 Task: Create a due date automation trigger when advanced on, 2 hours after a card is due add content with a description containing resume.
Action: Mouse moved to (1211, 381)
Screenshot: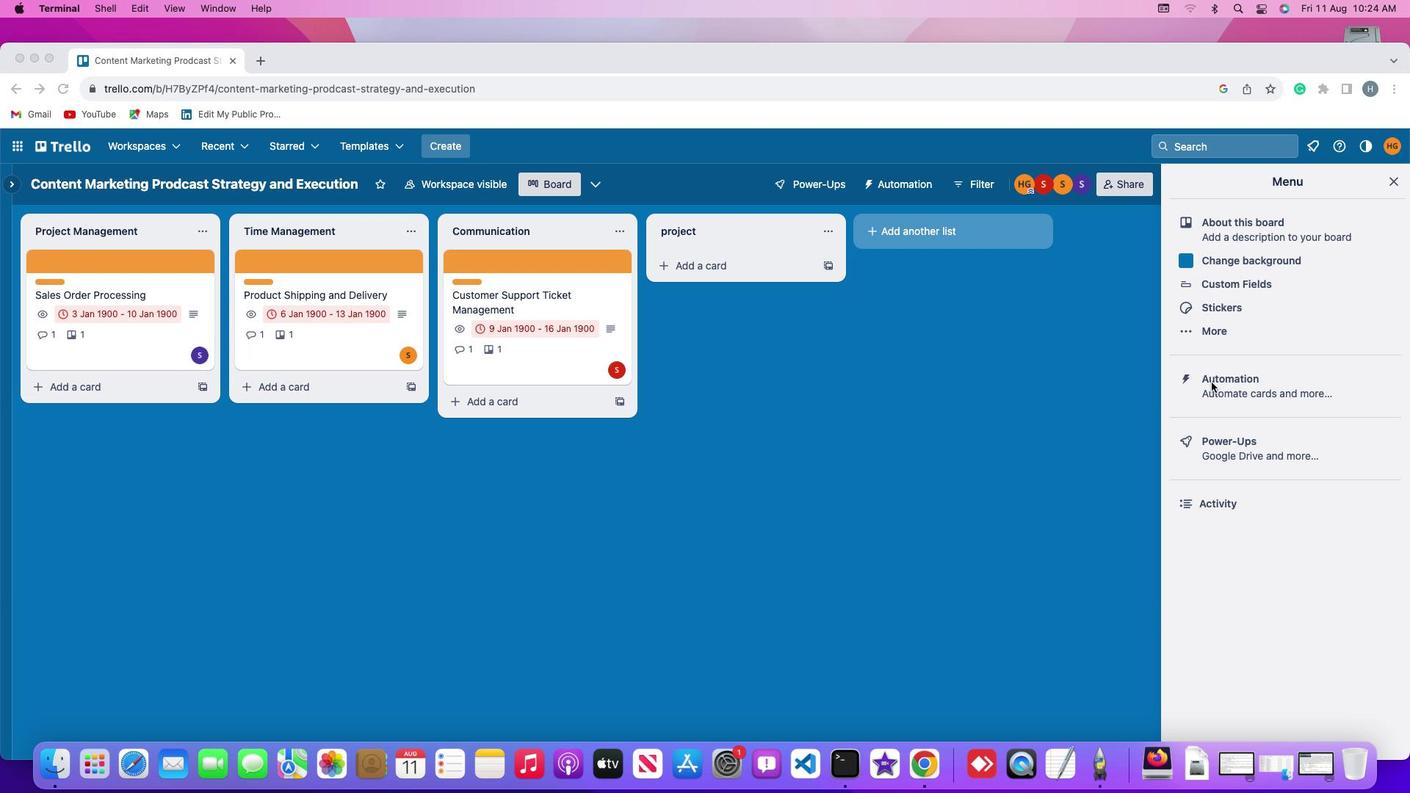 
Action: Mouse pressed left at (1211, 381)
Screenshot: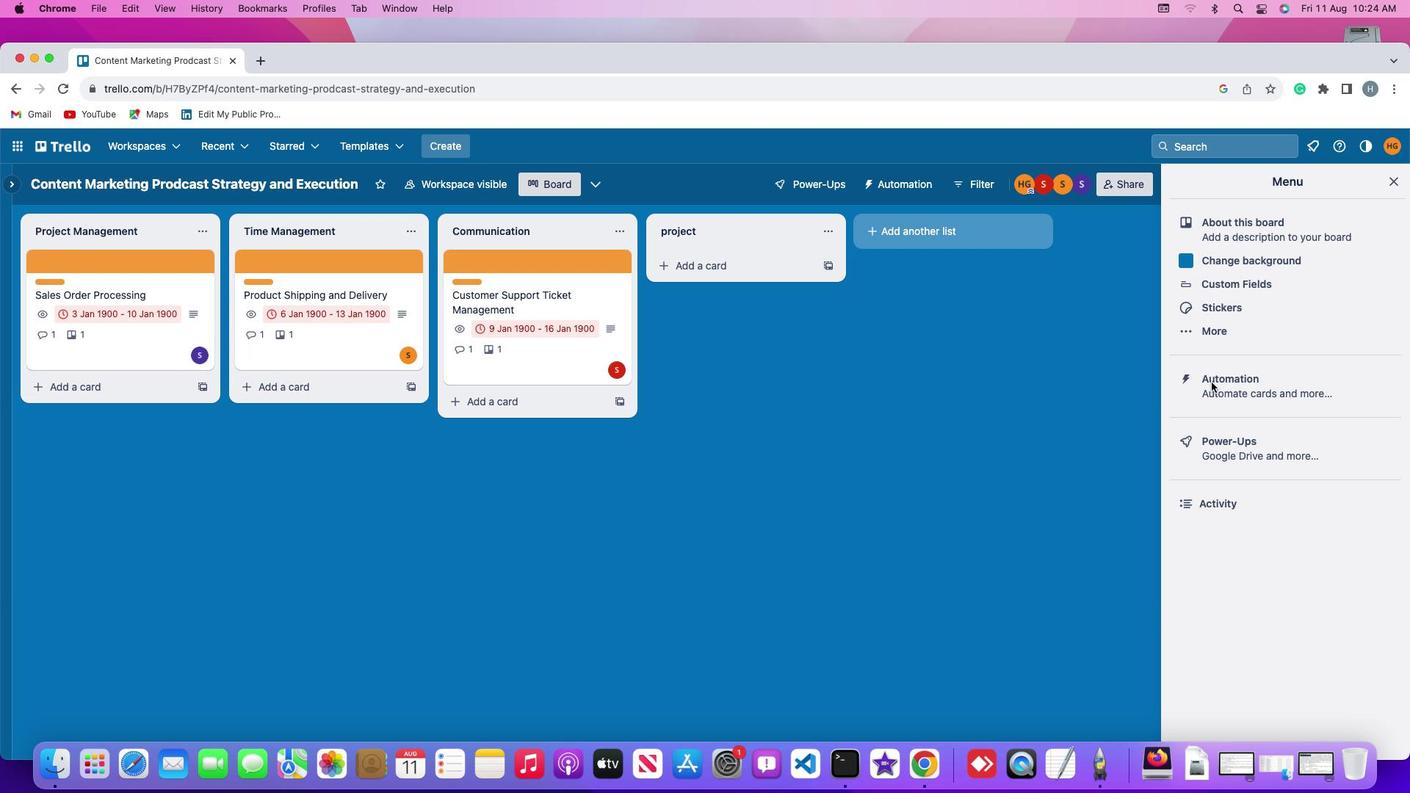
Action: Mouse pressed left at (1211, 381)
Screenshot: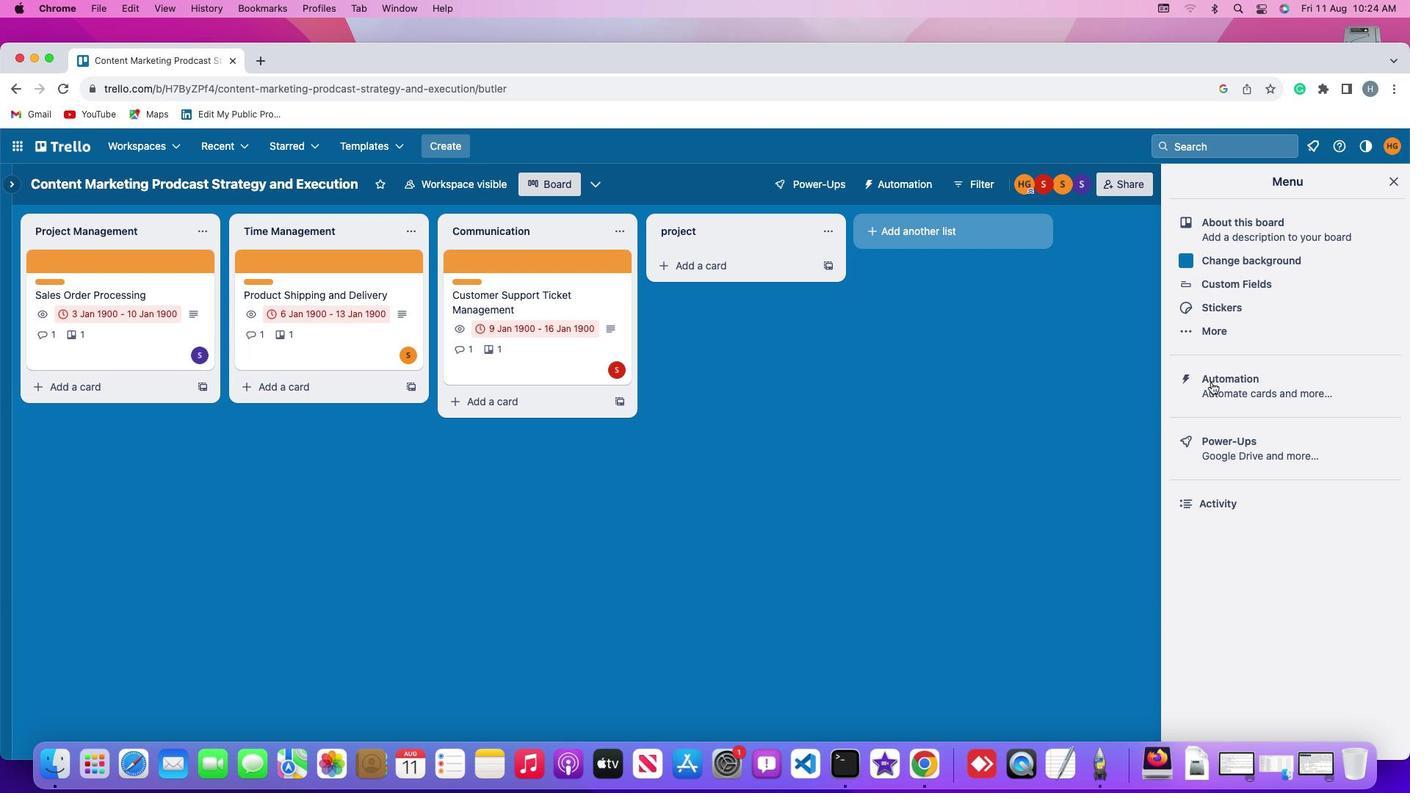 
Action: Mouse moved to (74, 374)
Screenshot: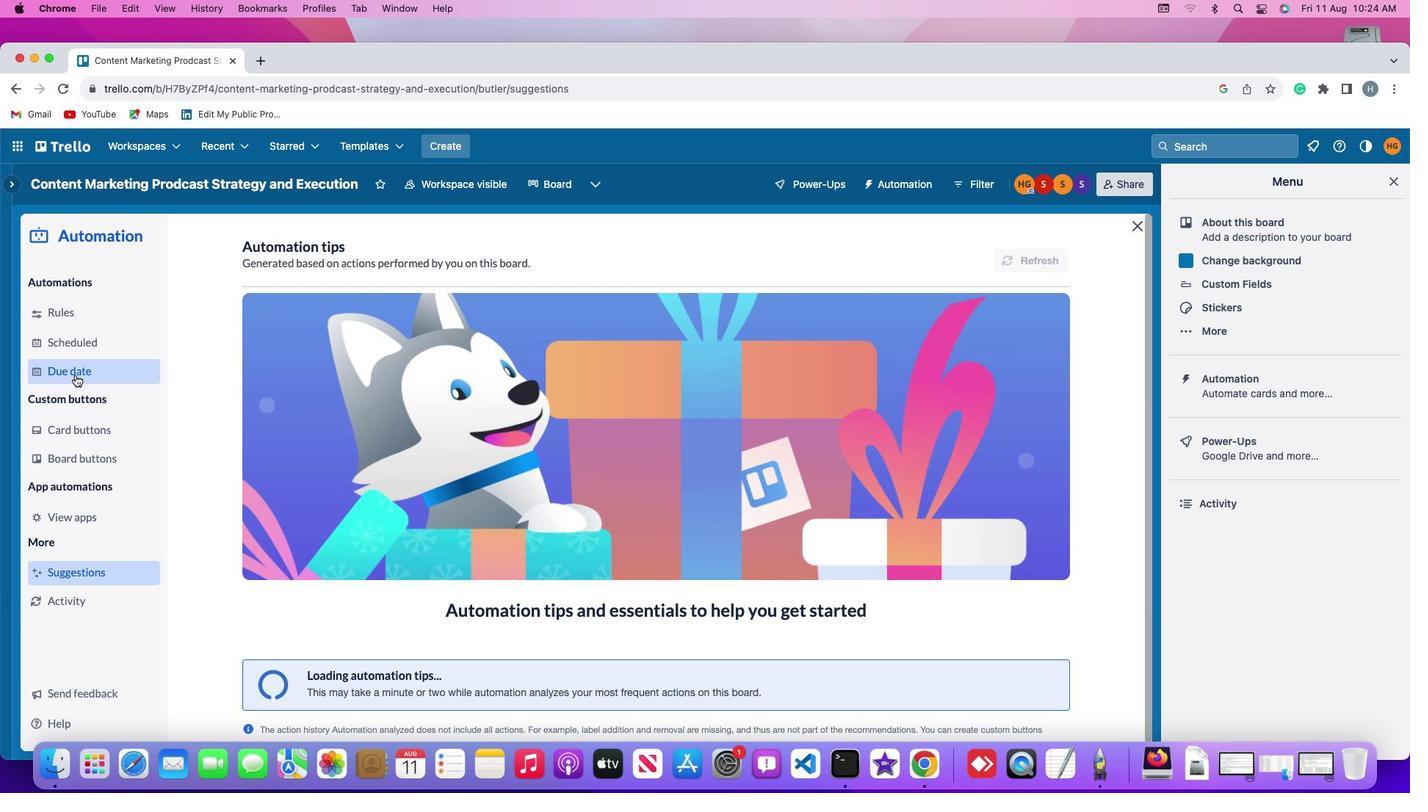 
Action: Mouse pressed left at (74, 374)
Screenshot: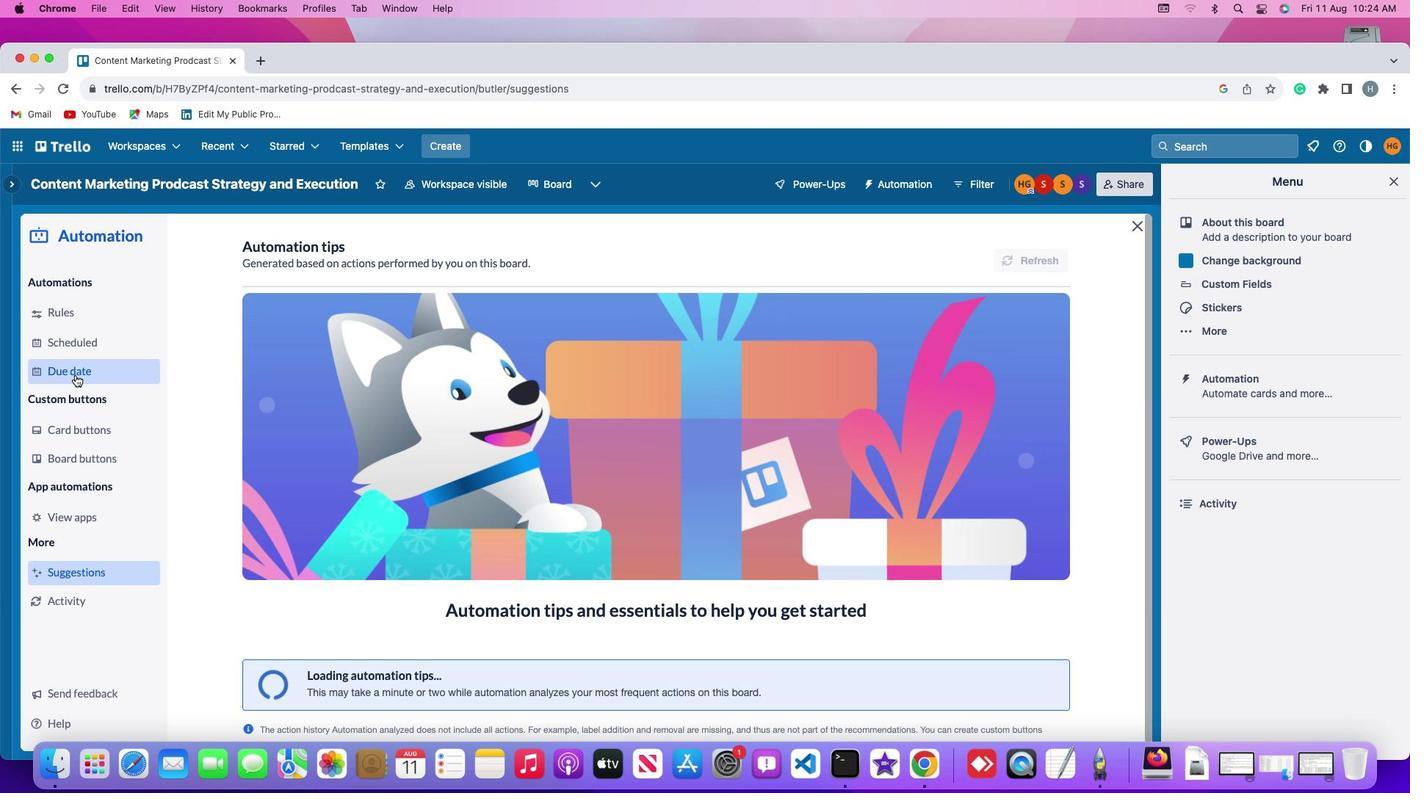 
Action: Mouse moved to (968, 254)
Screenshot: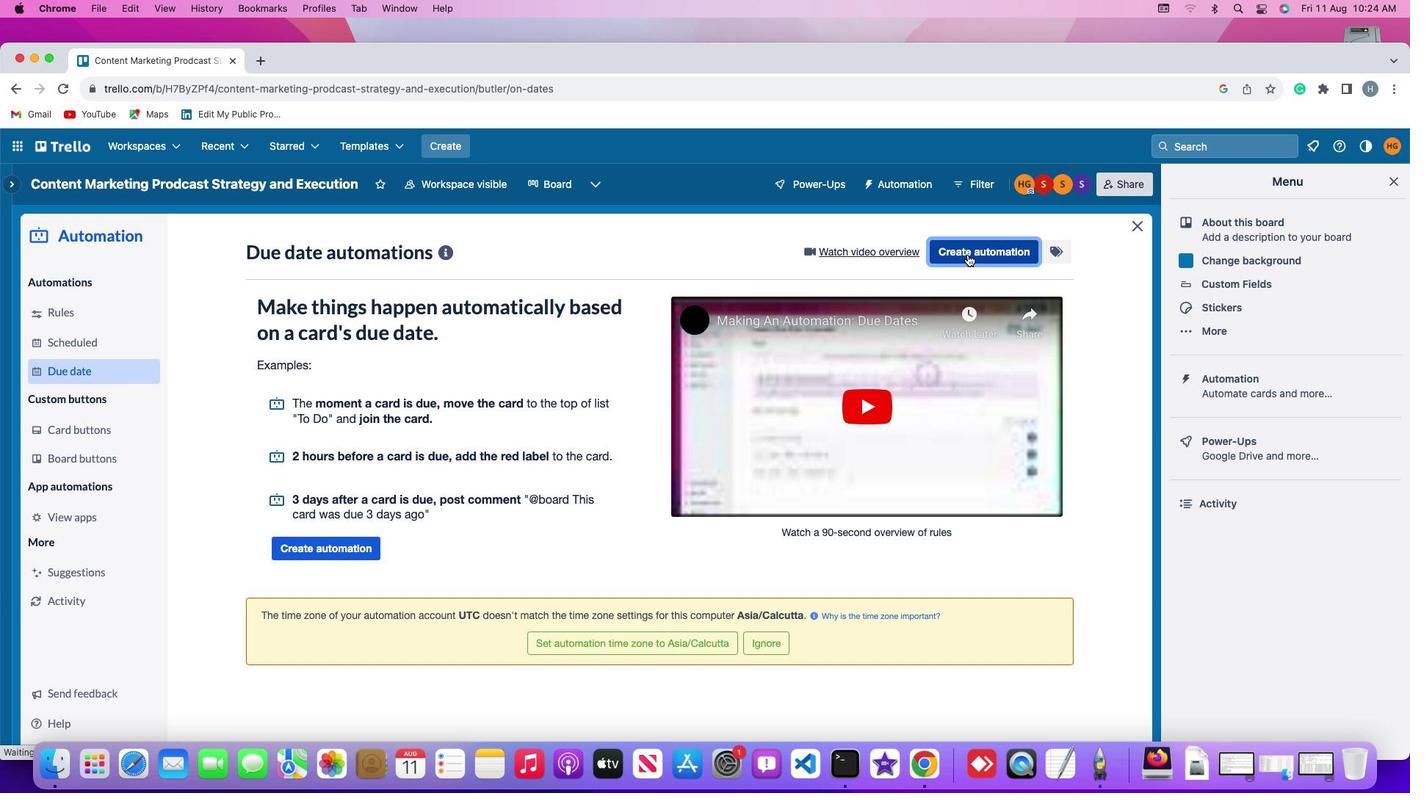 
Action: Mouse pressed left at (968, 254)
Screenshot: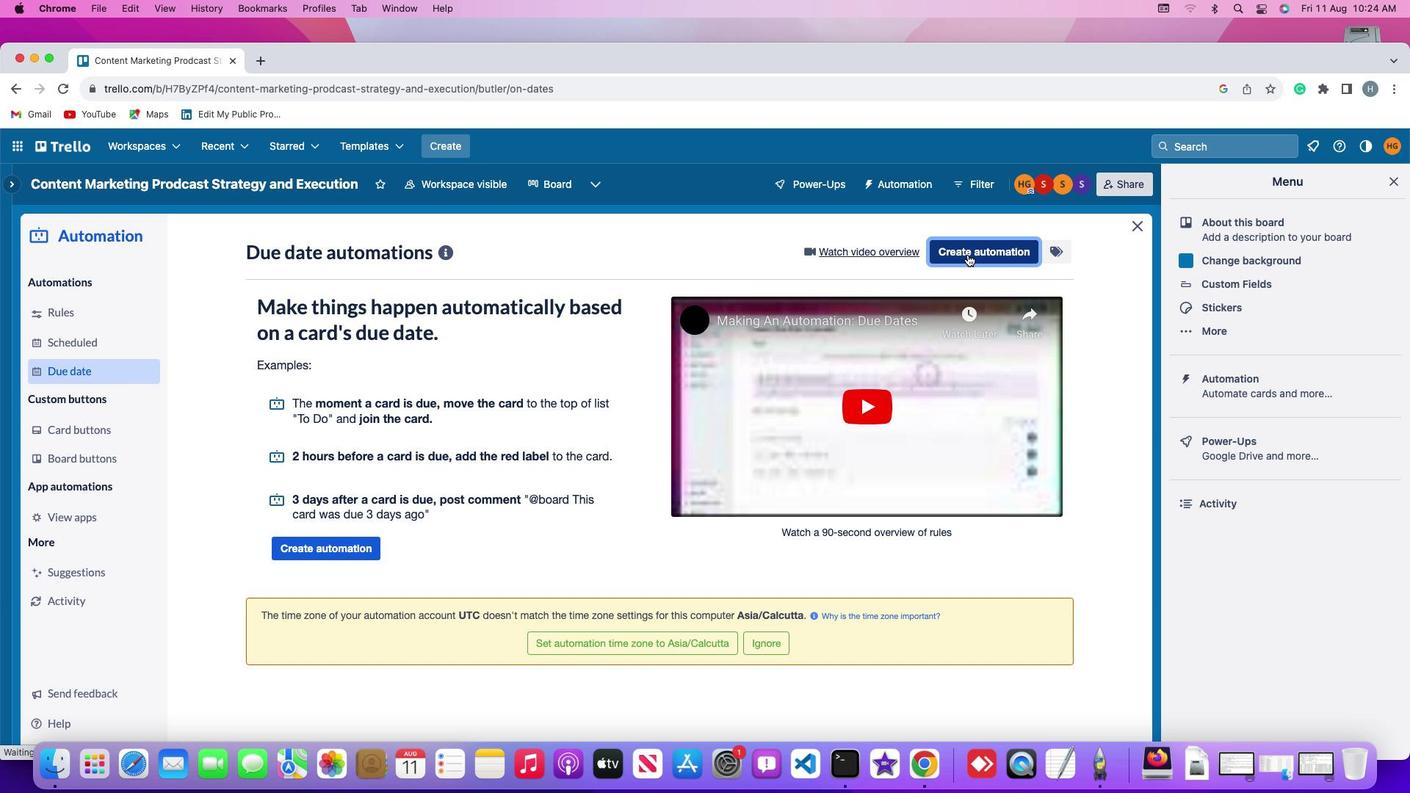 
Action: Mouse moved to (299, 393)
Screenshot: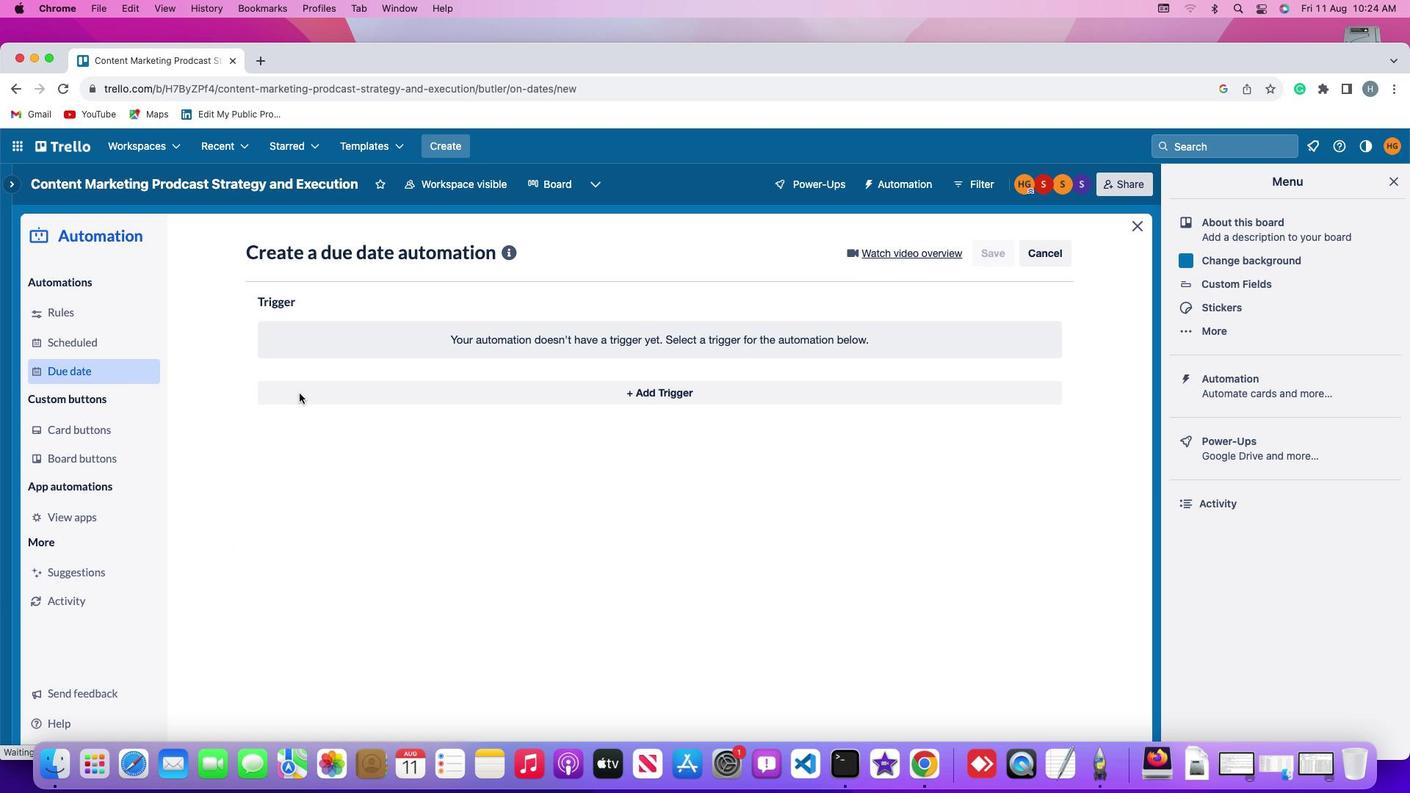 
Action: Mouse pressed left at (299, 393)
Screenshot: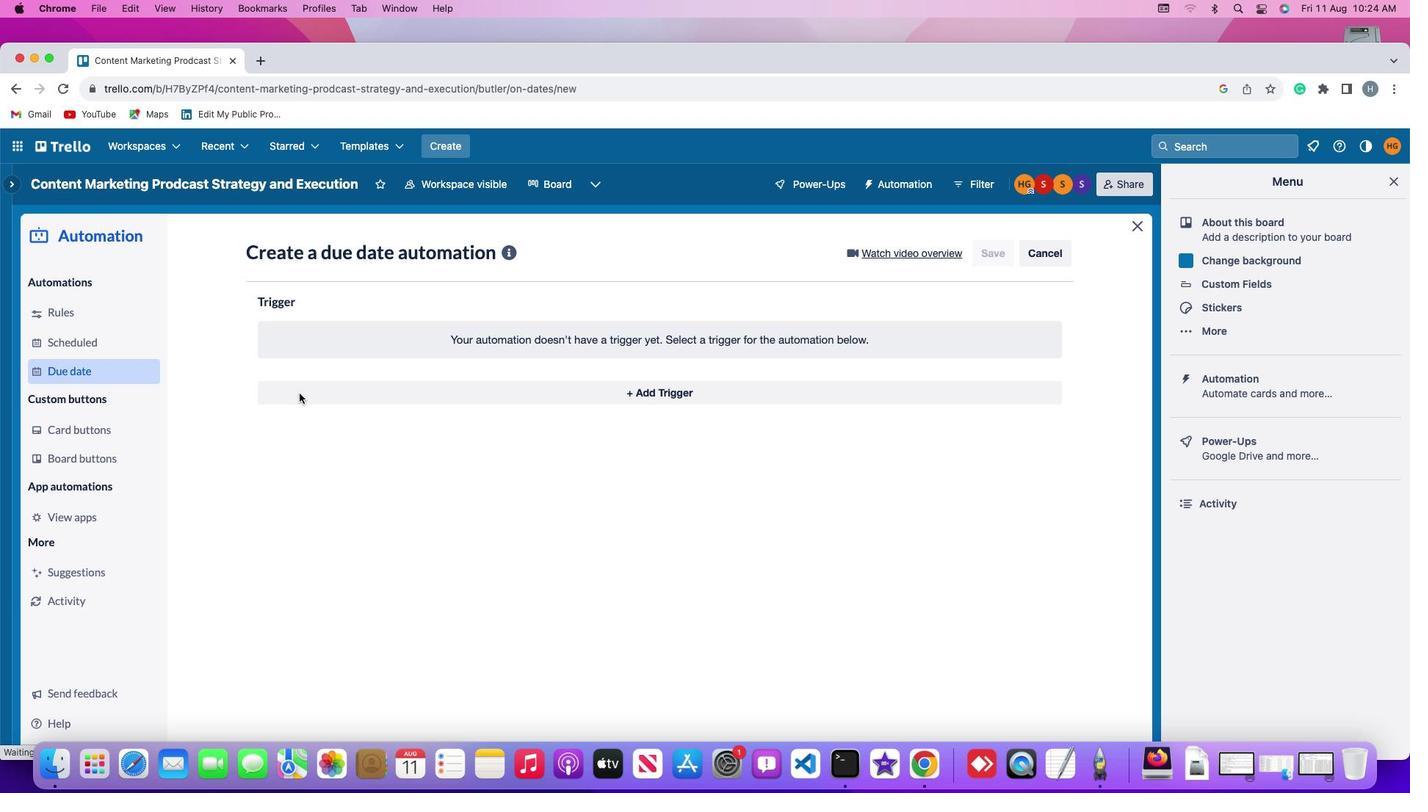 
Action: Mouse moved to (284, 617)
Screenshot: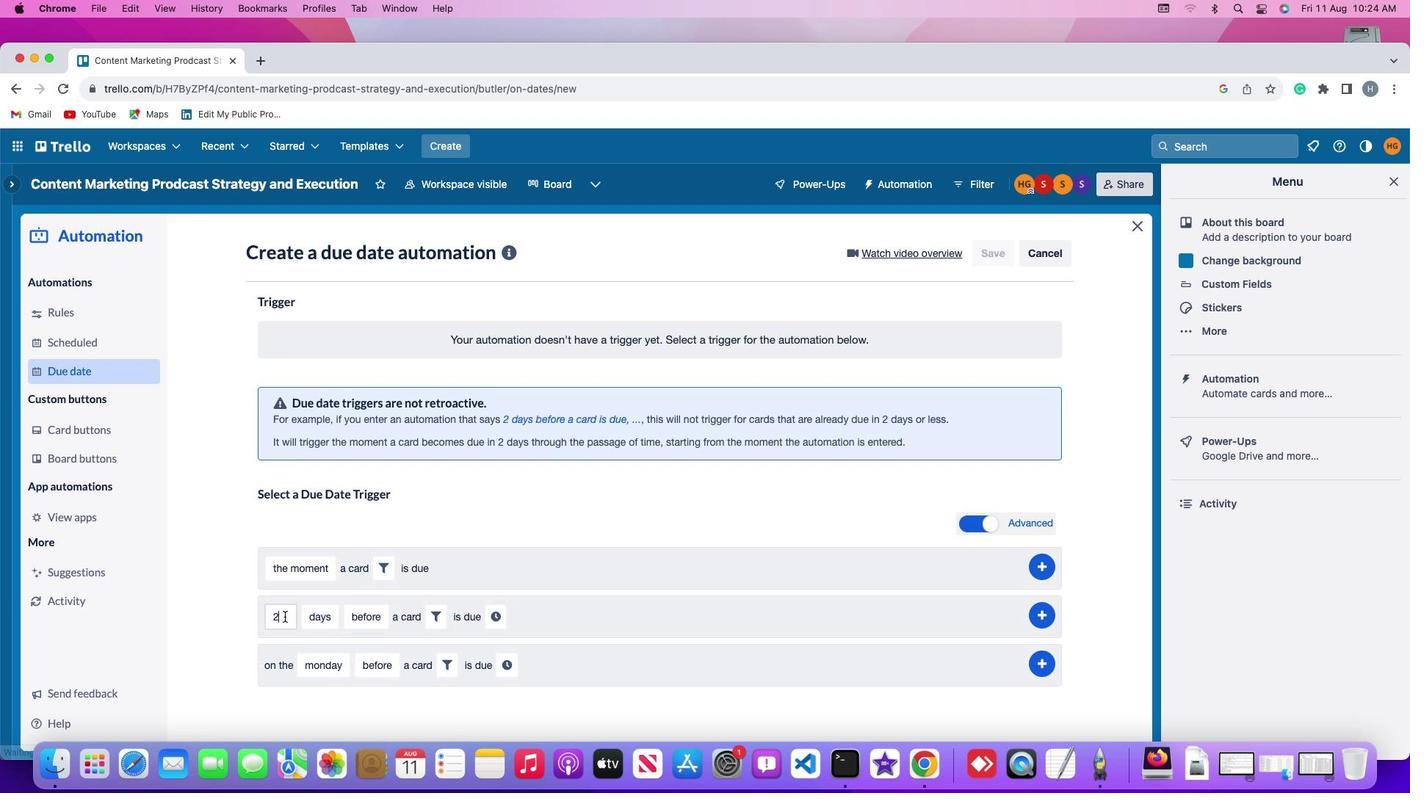 
Action: Mouse pressed left at (284, 617)
Screenshot: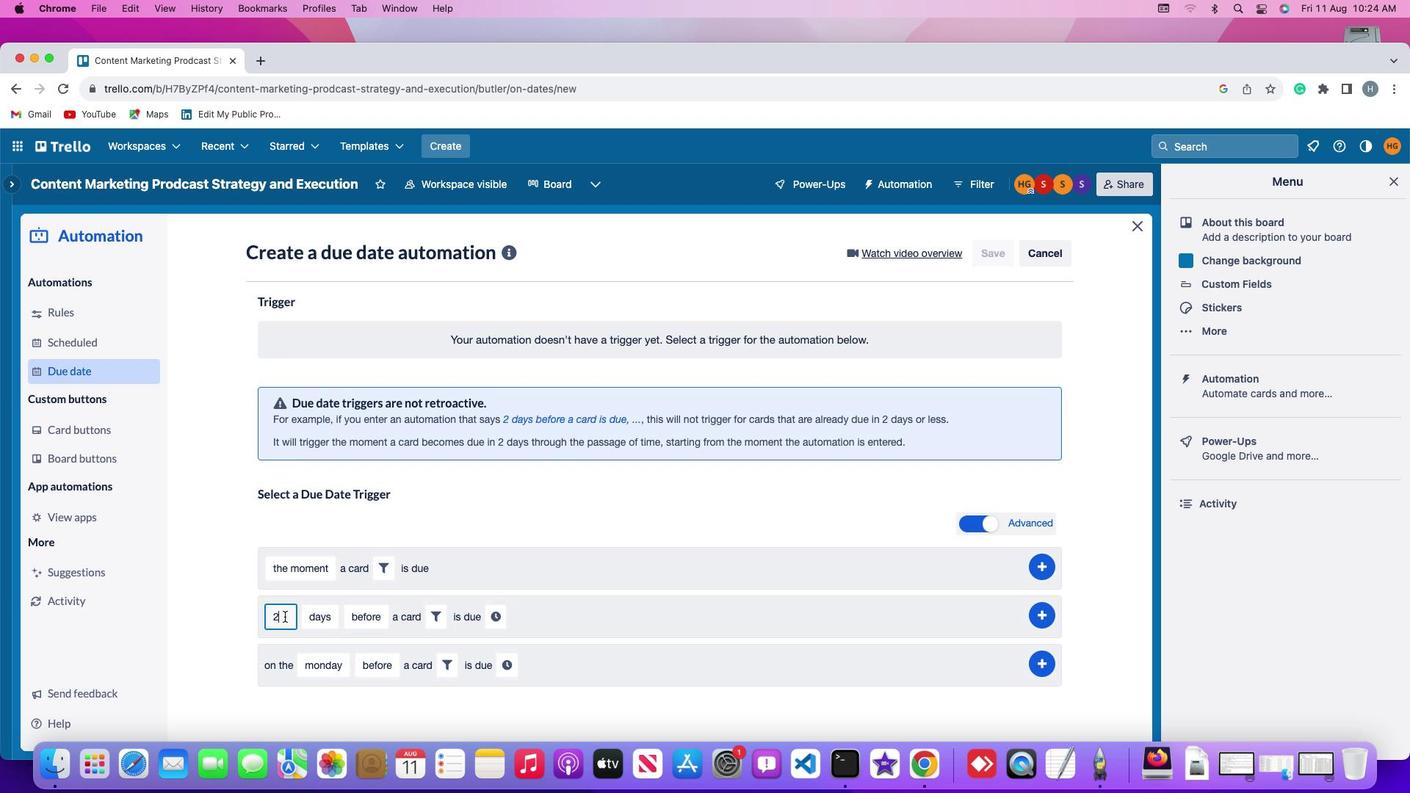
Action: Key pressed Key.backspace'2'
Screenshot: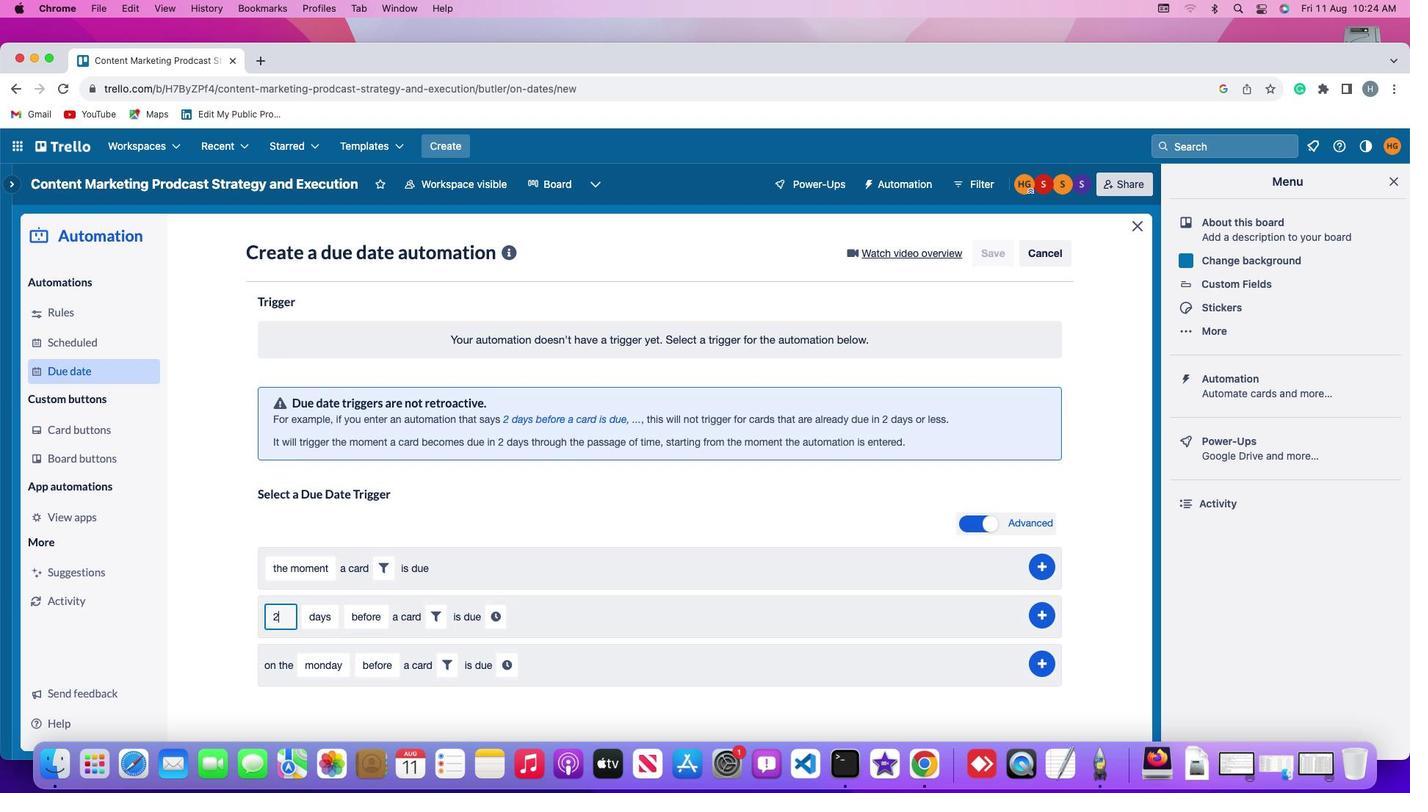 
Action: Mouse moved to (314, 613)
Screenshot: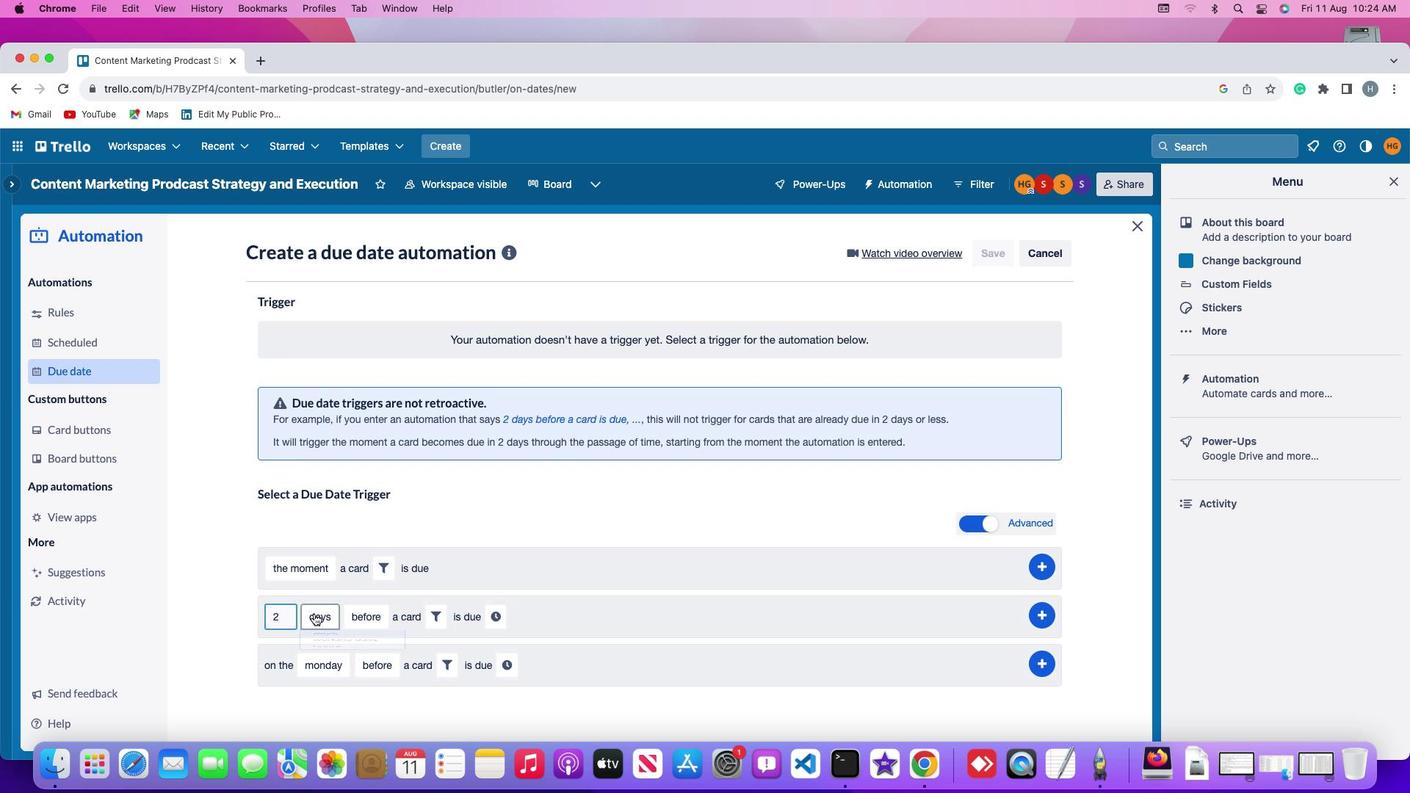 
Action: Mouse pressed left at (314, 613)
Screenshot: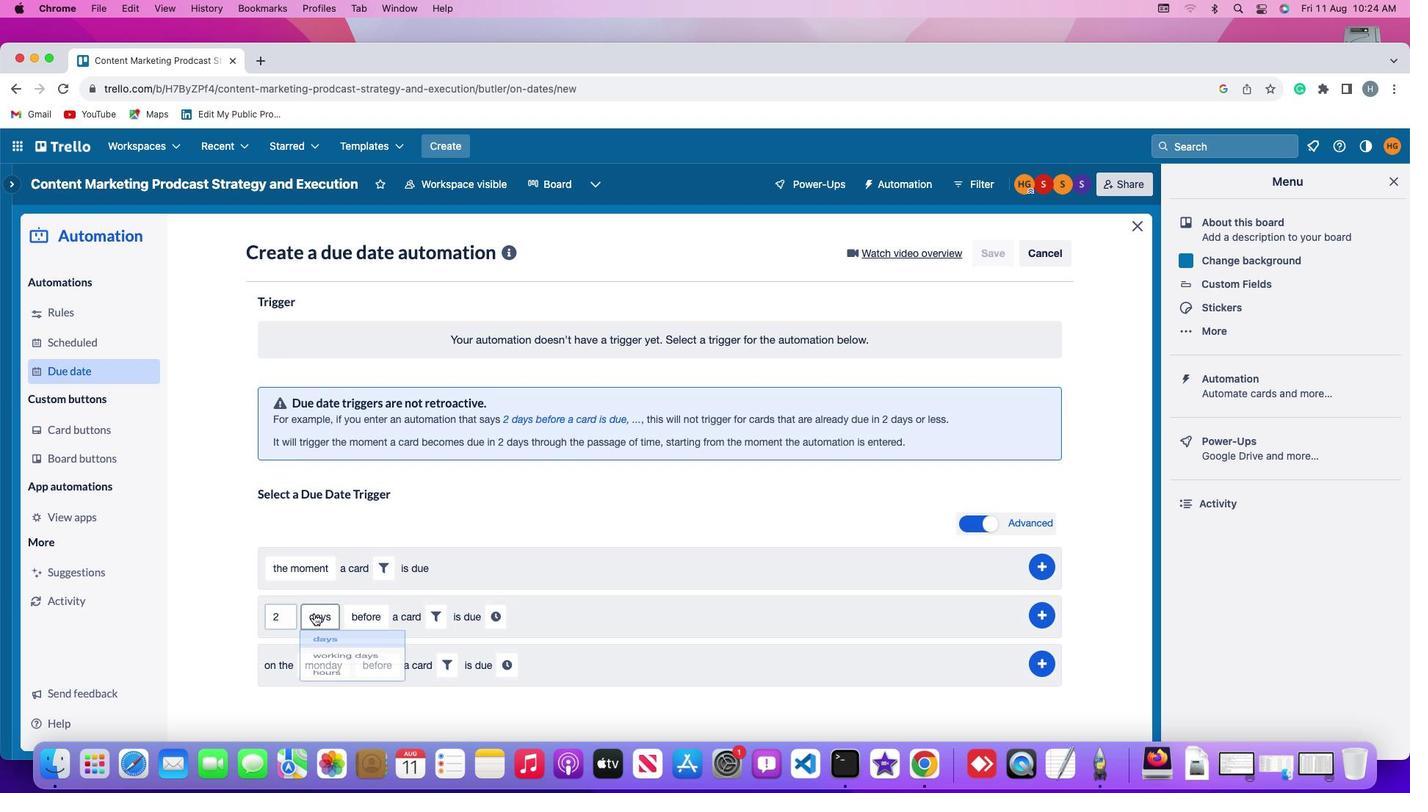 
Action: Mouse moved to (329, 701)
Screenshot: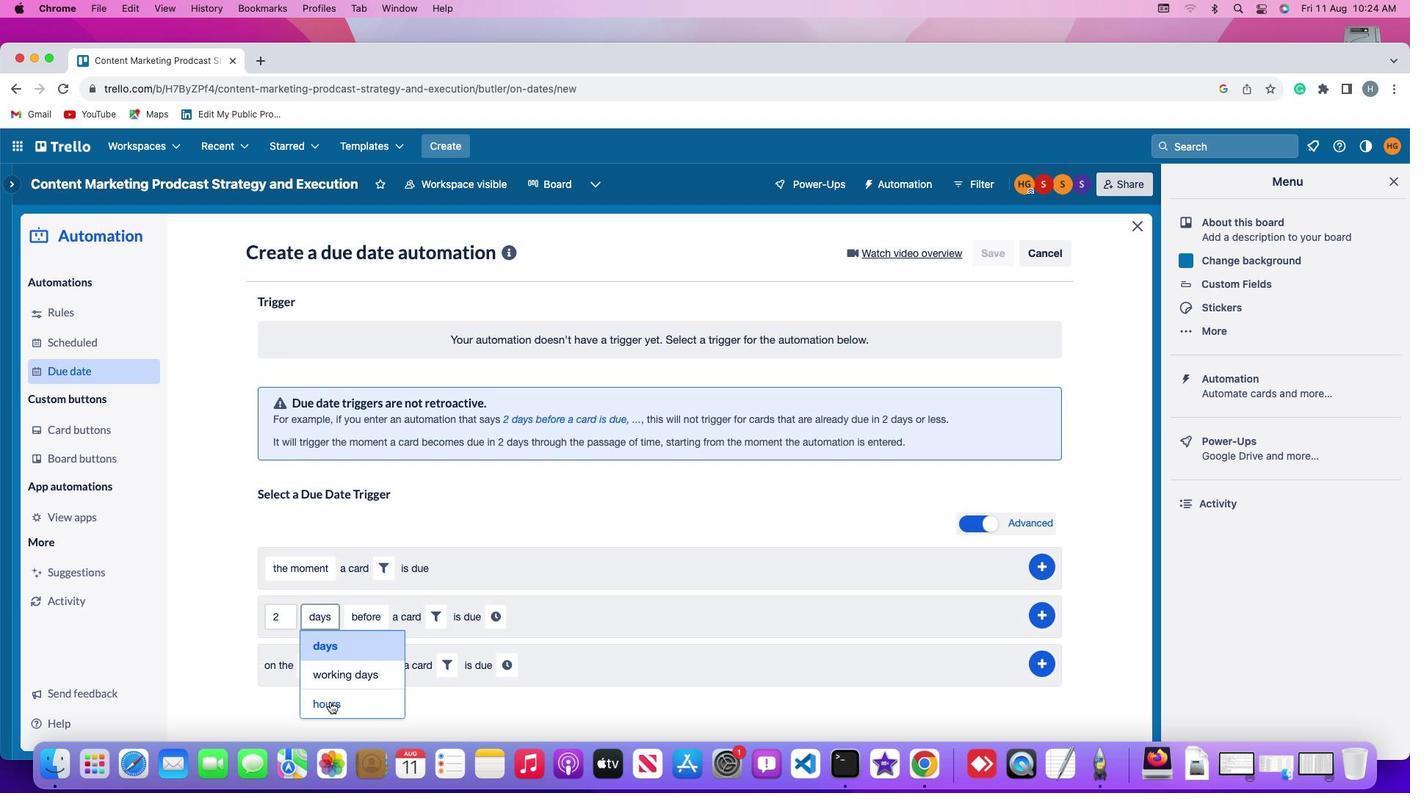 
Action: Mouse pressed left at (329, 701)
Screenshot: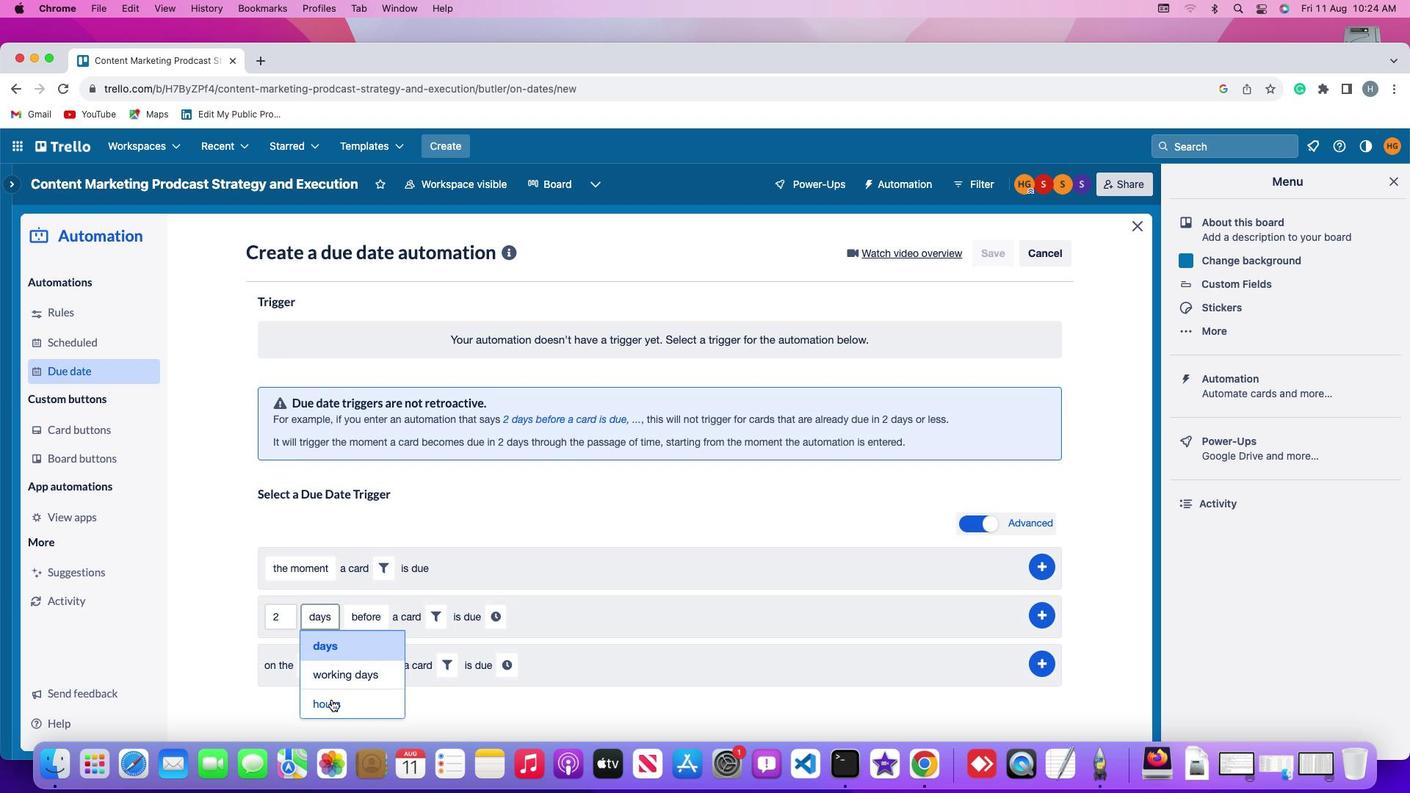 
Action: Mouse moved to (376, 615)
Screenshot: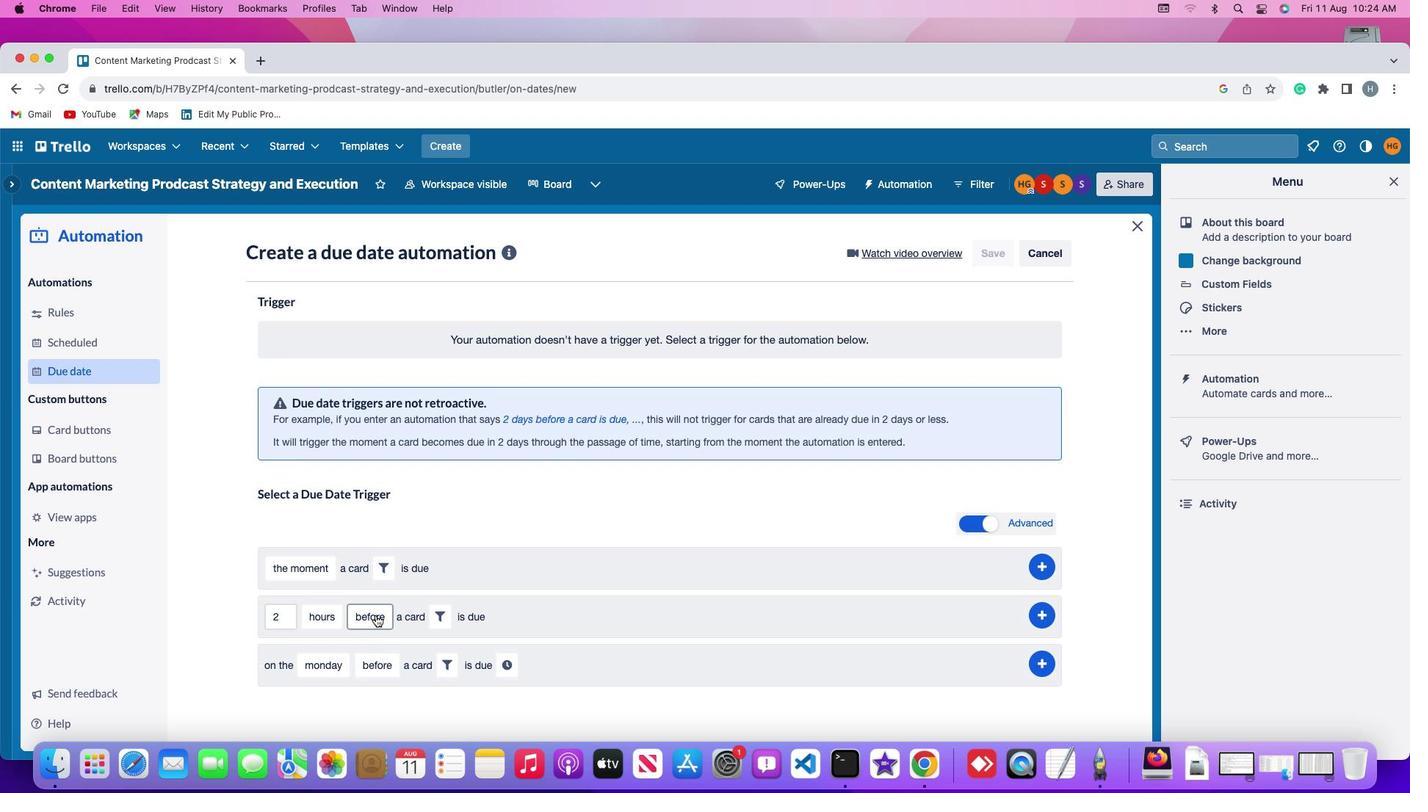 
Action: Mouse pressed left at (376, 615)
Screenshot: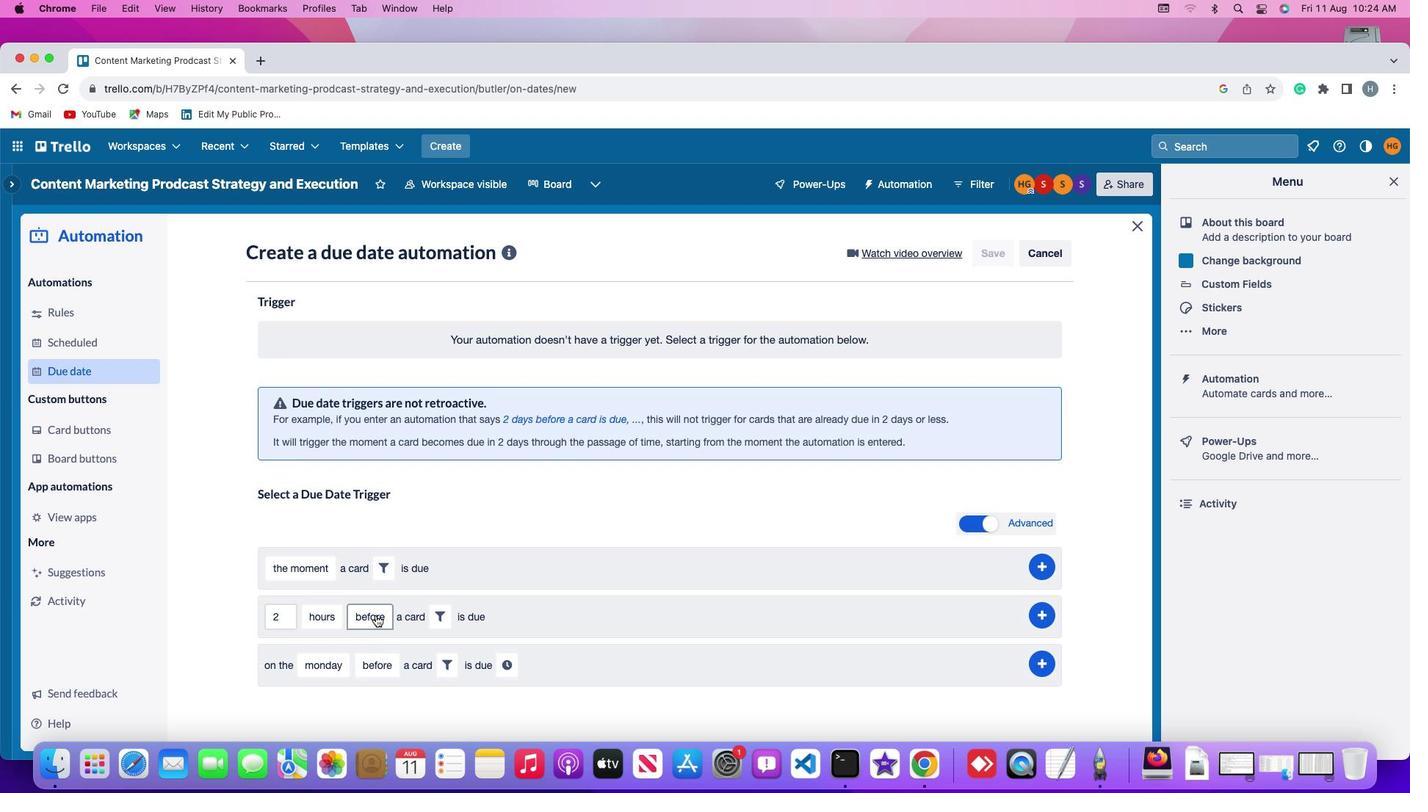 
Action: Mouse moved to (378, 673)
Screenshot: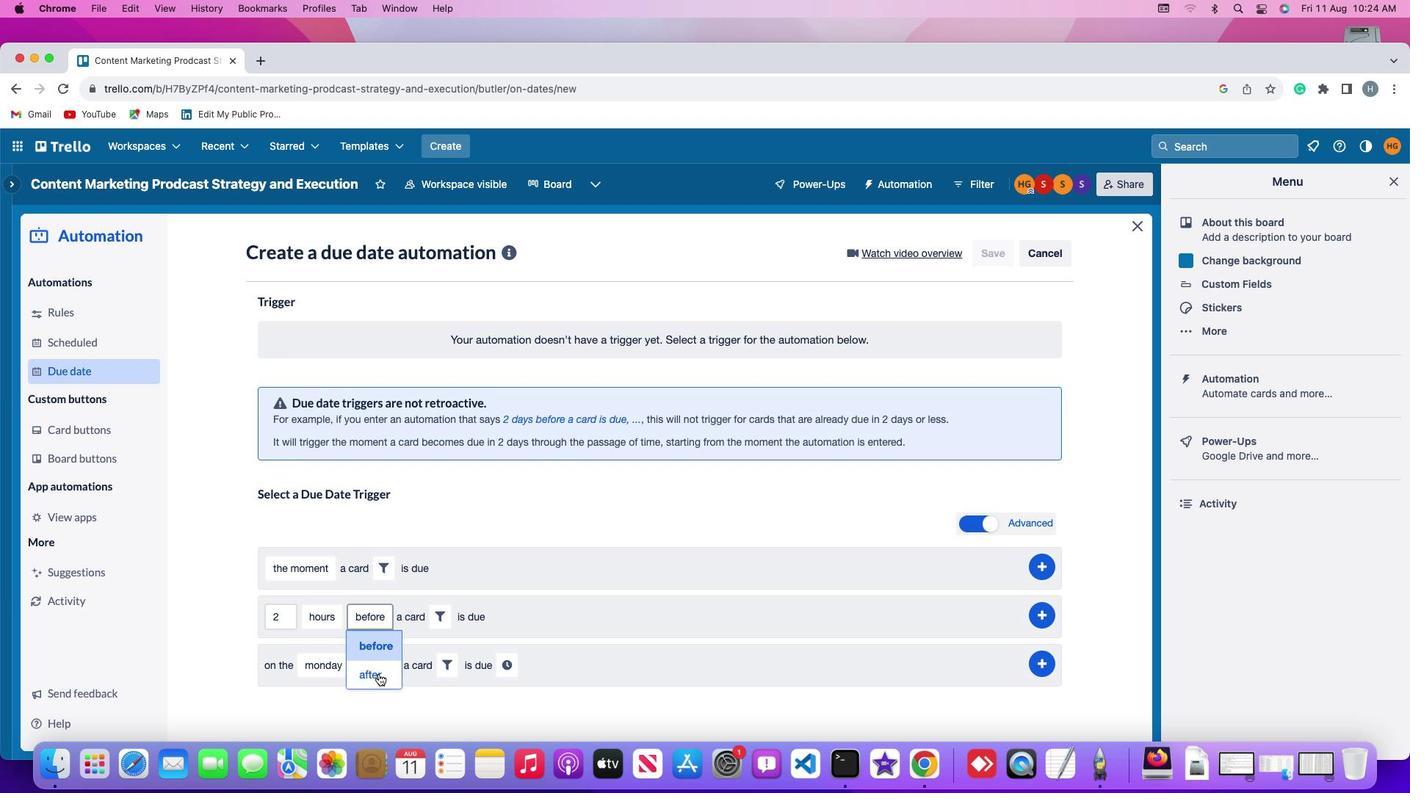 
Action: Mouse pressed left at (378, 673)
Screenshot: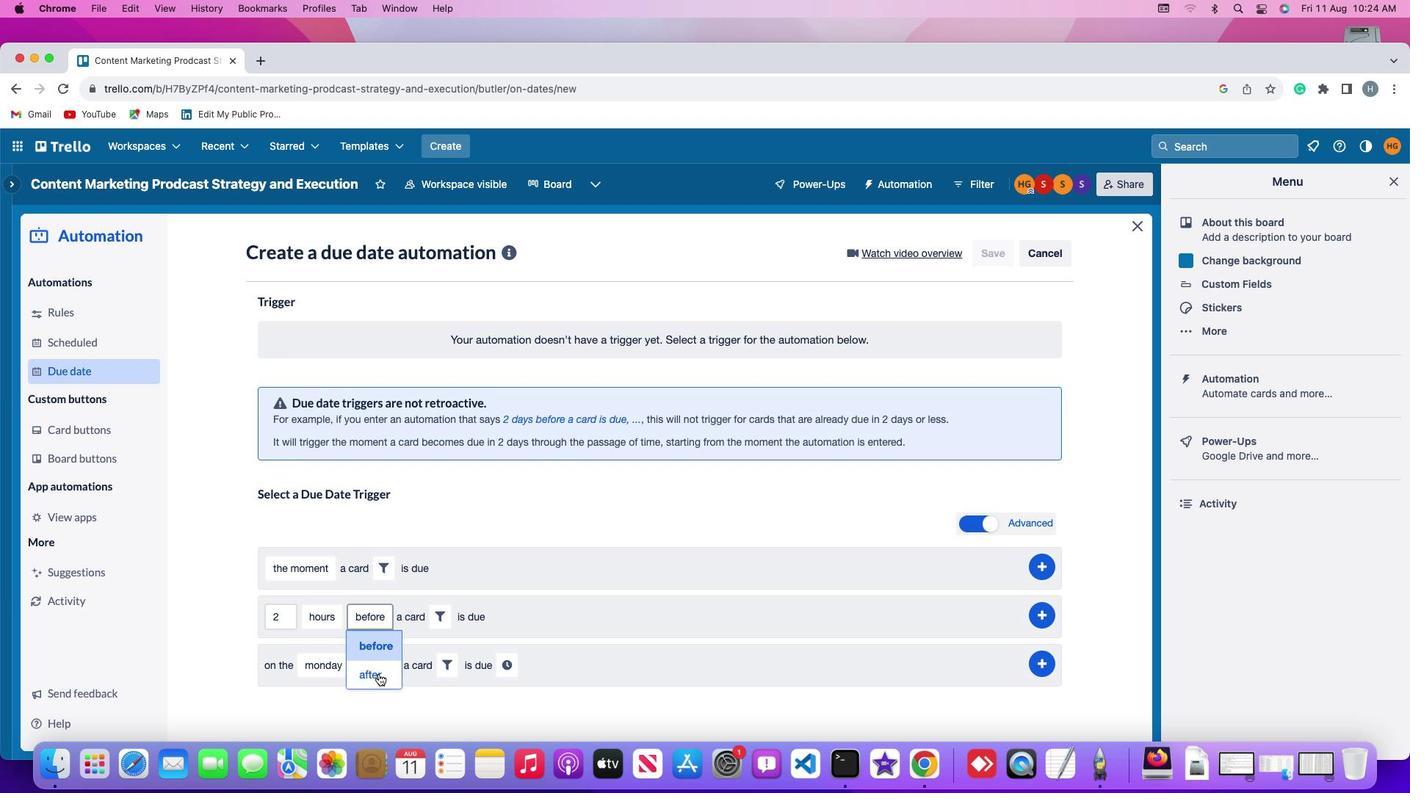 
Action: Mouse moved to (437, 617)
Screenshot: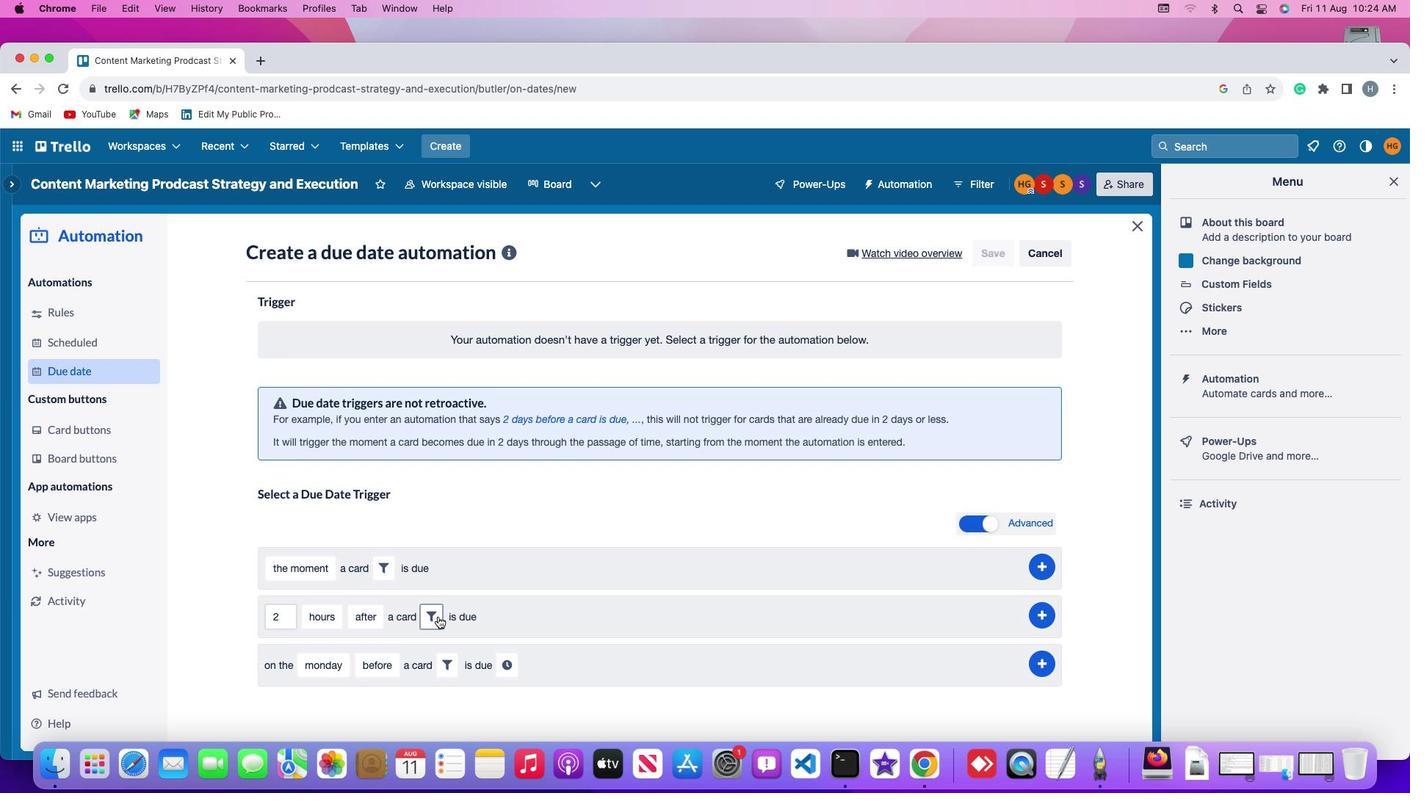 
Action: Mouse pressed left at (437, 617)
Screenshot: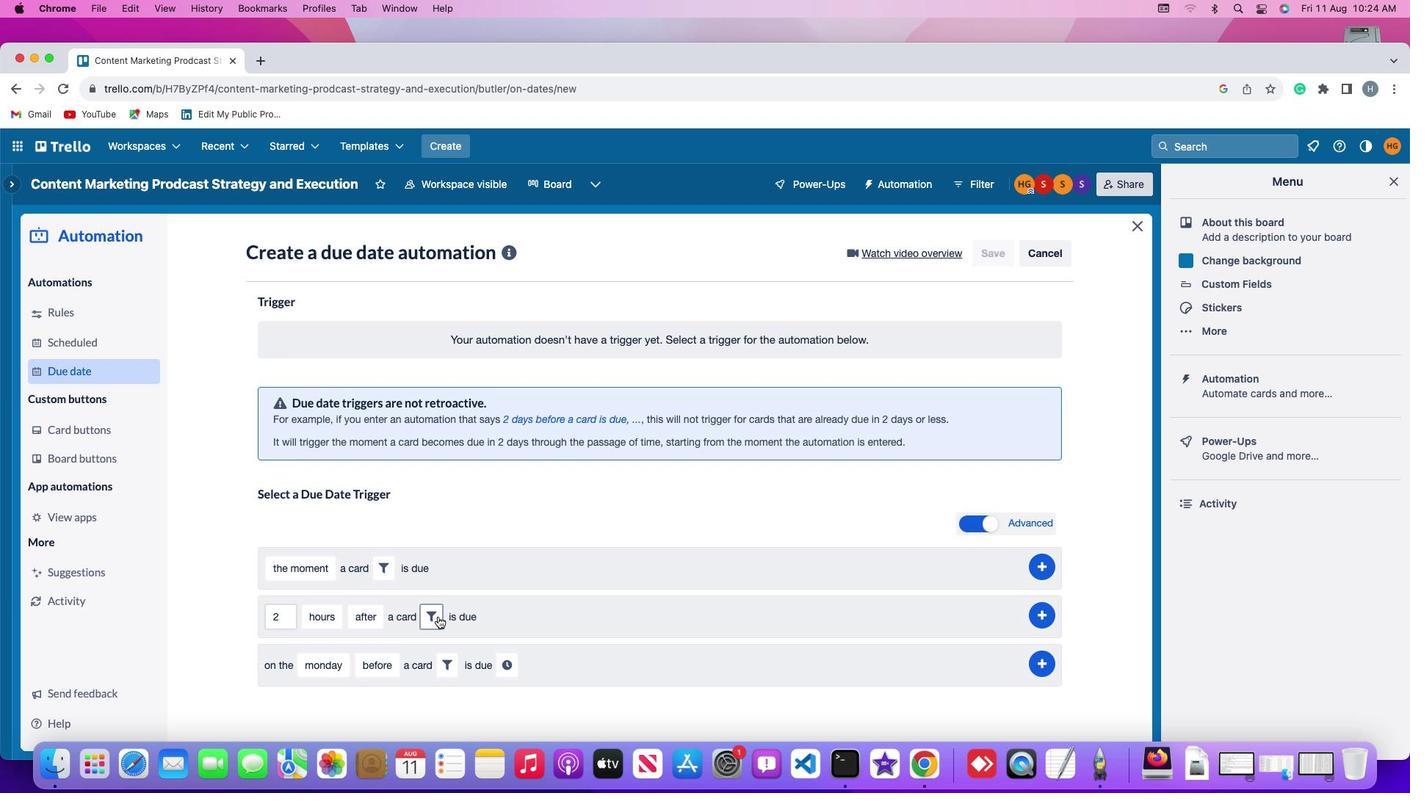 
Action: Mouse moved to (628, 663)
Screenshot: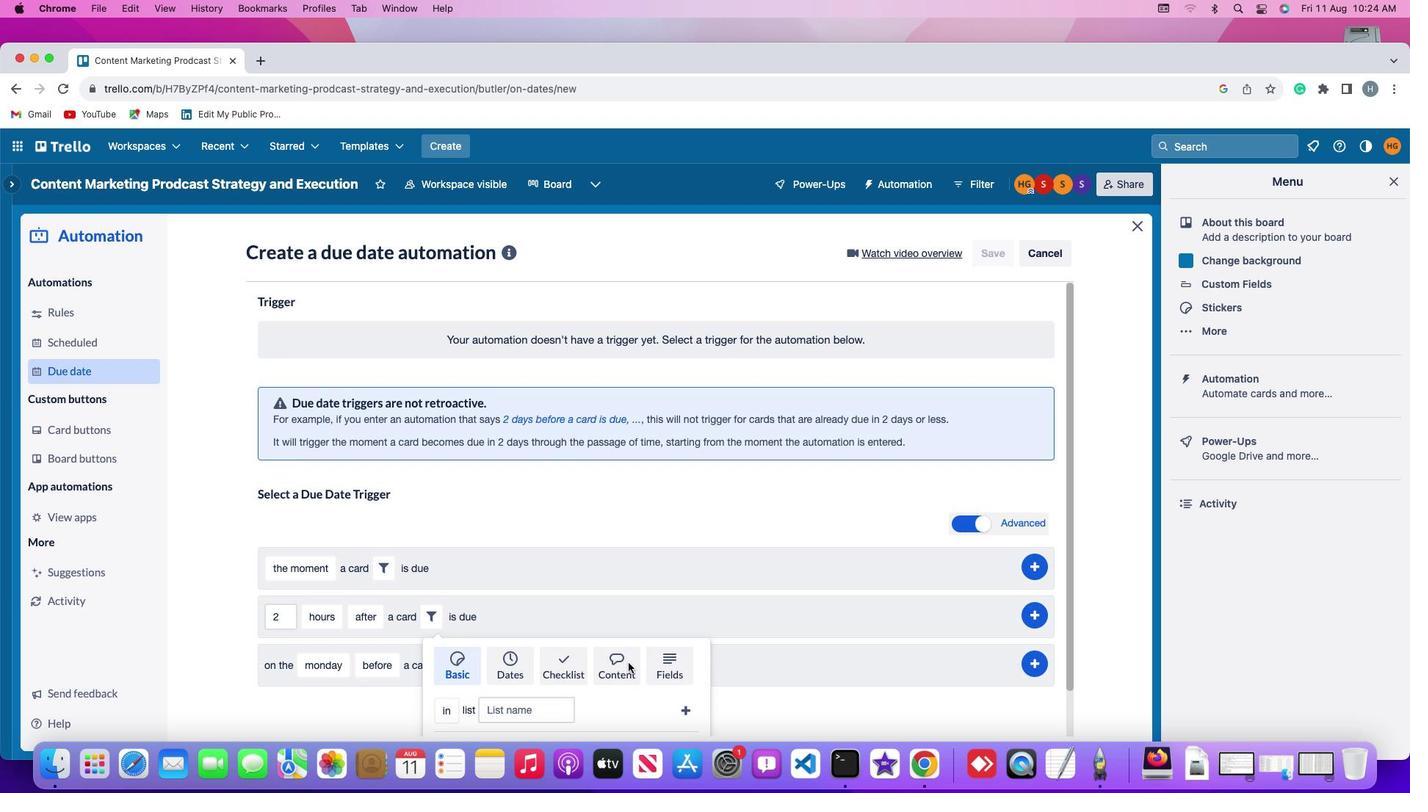 
Action: Mouse pressed left at (628, 663)
Screenshot: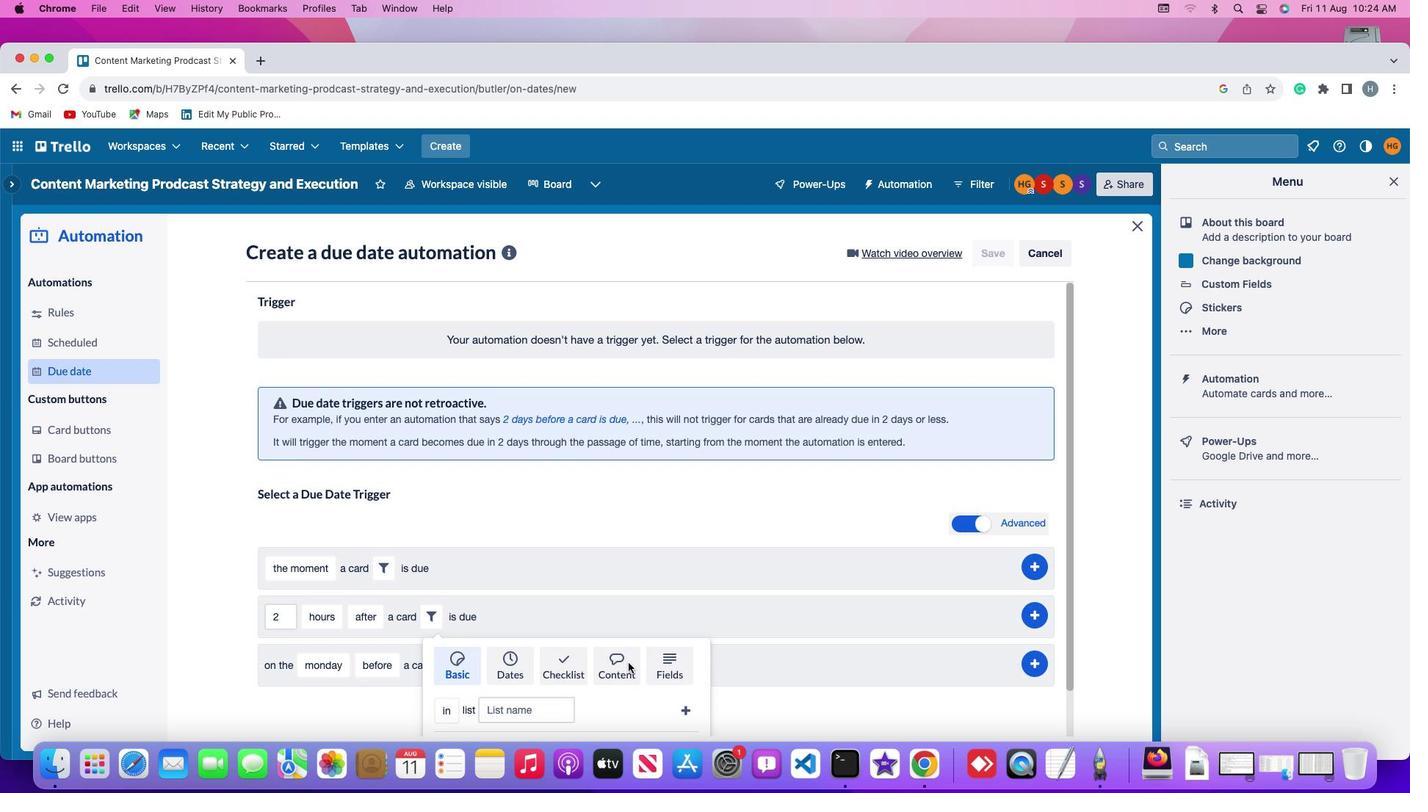 
Action: Mouse moved to (465, 714)
Screenshot: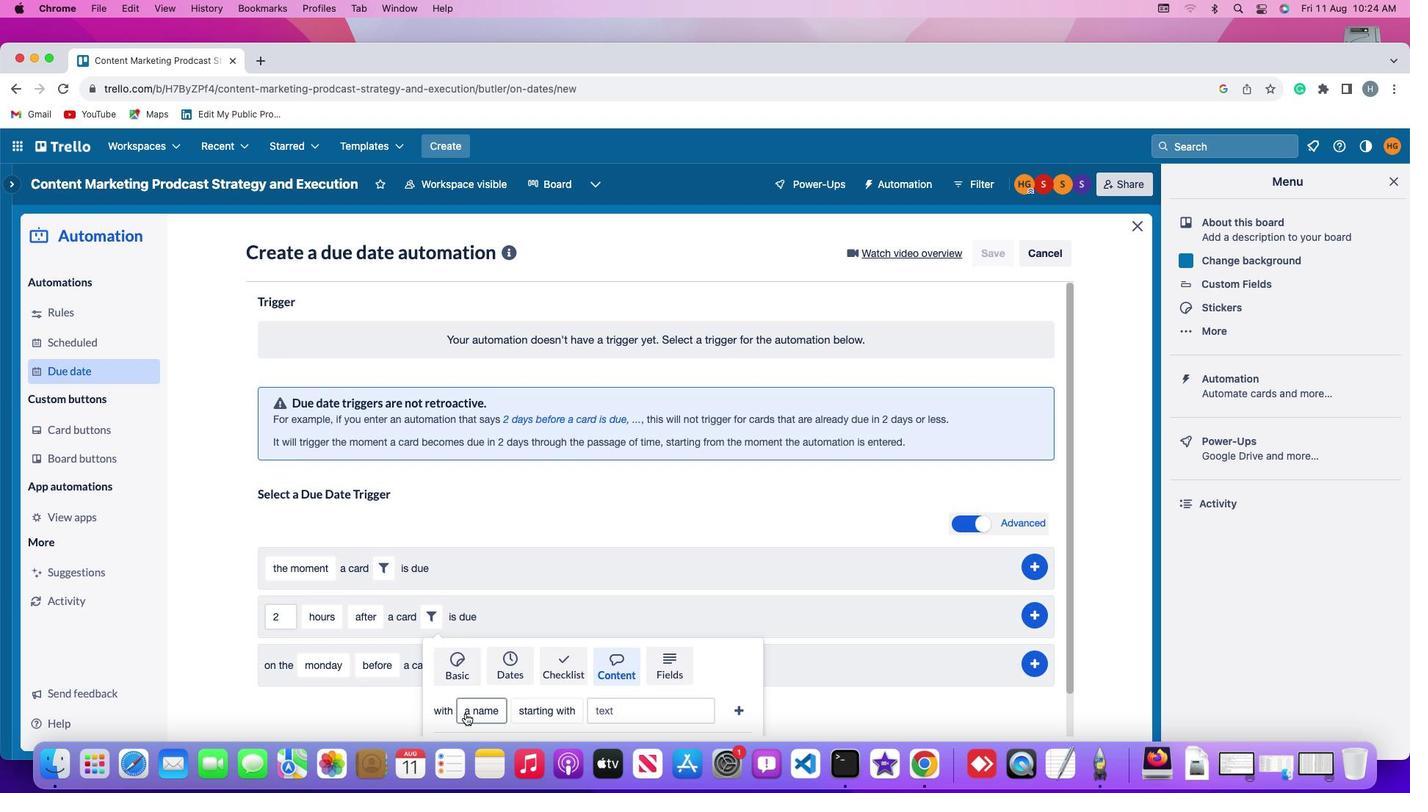 
Action: Mouse pressed left at (465, 714)
Screenshot: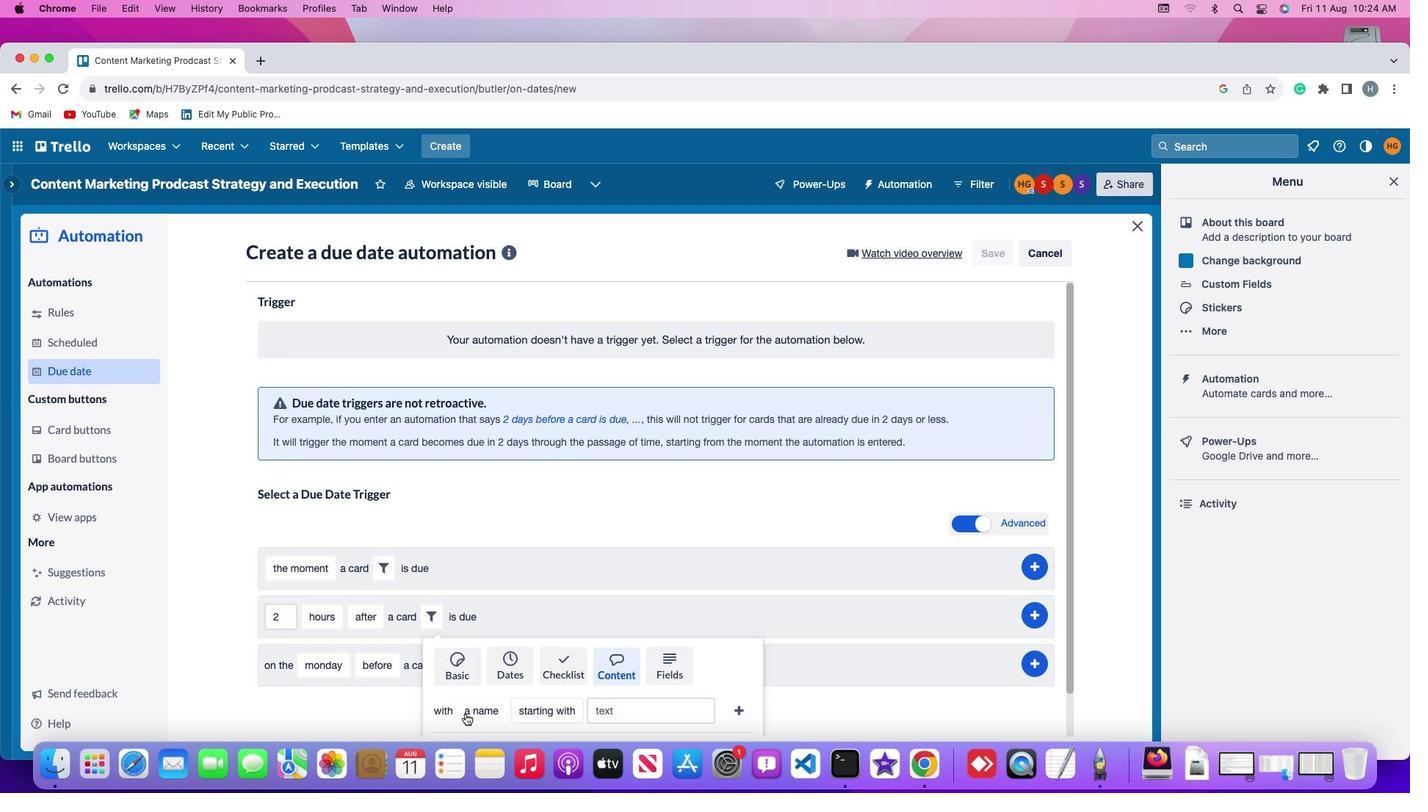 
Action: Mouse moved to (488, 653)
Screenshot: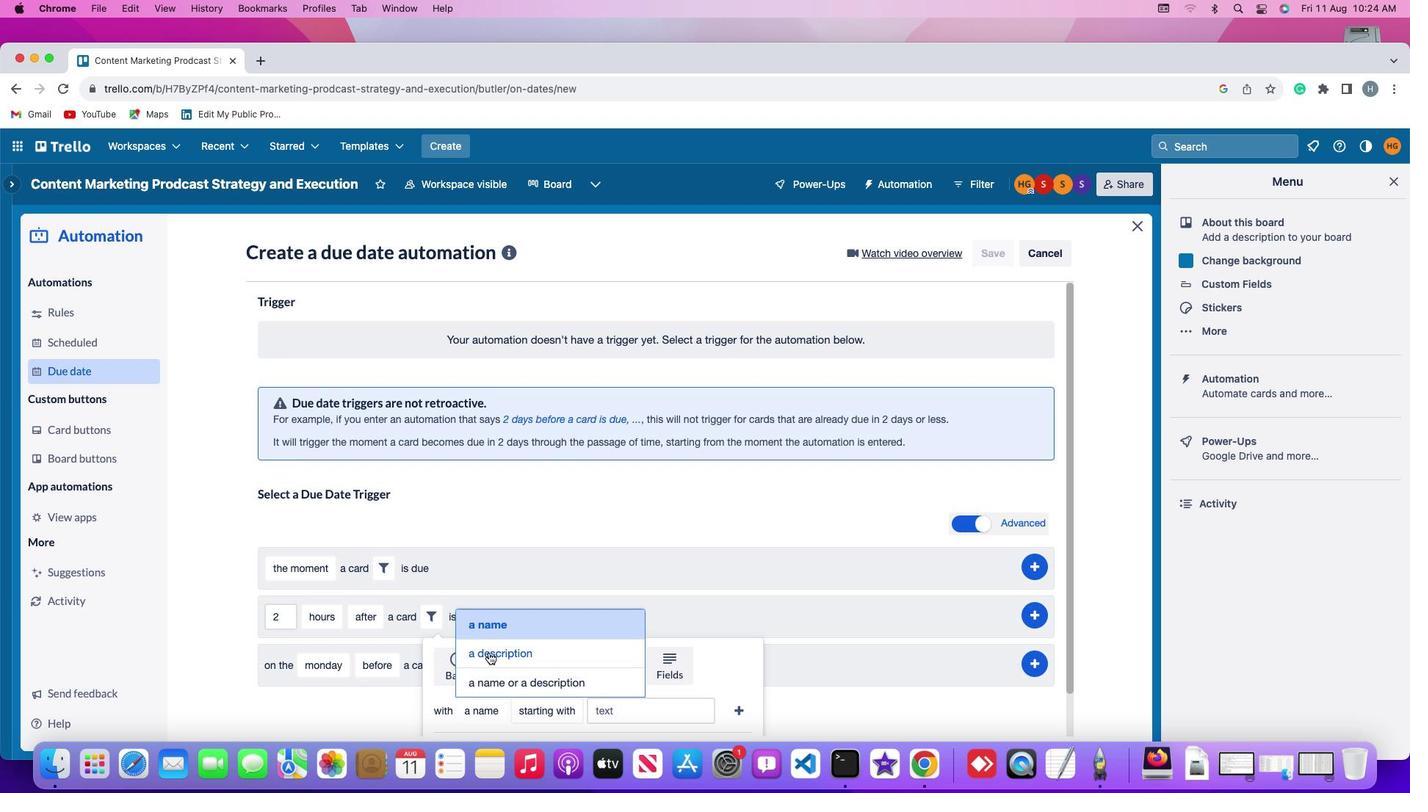 
Action: Mouse pressed left at (488, 653)
Screenshot: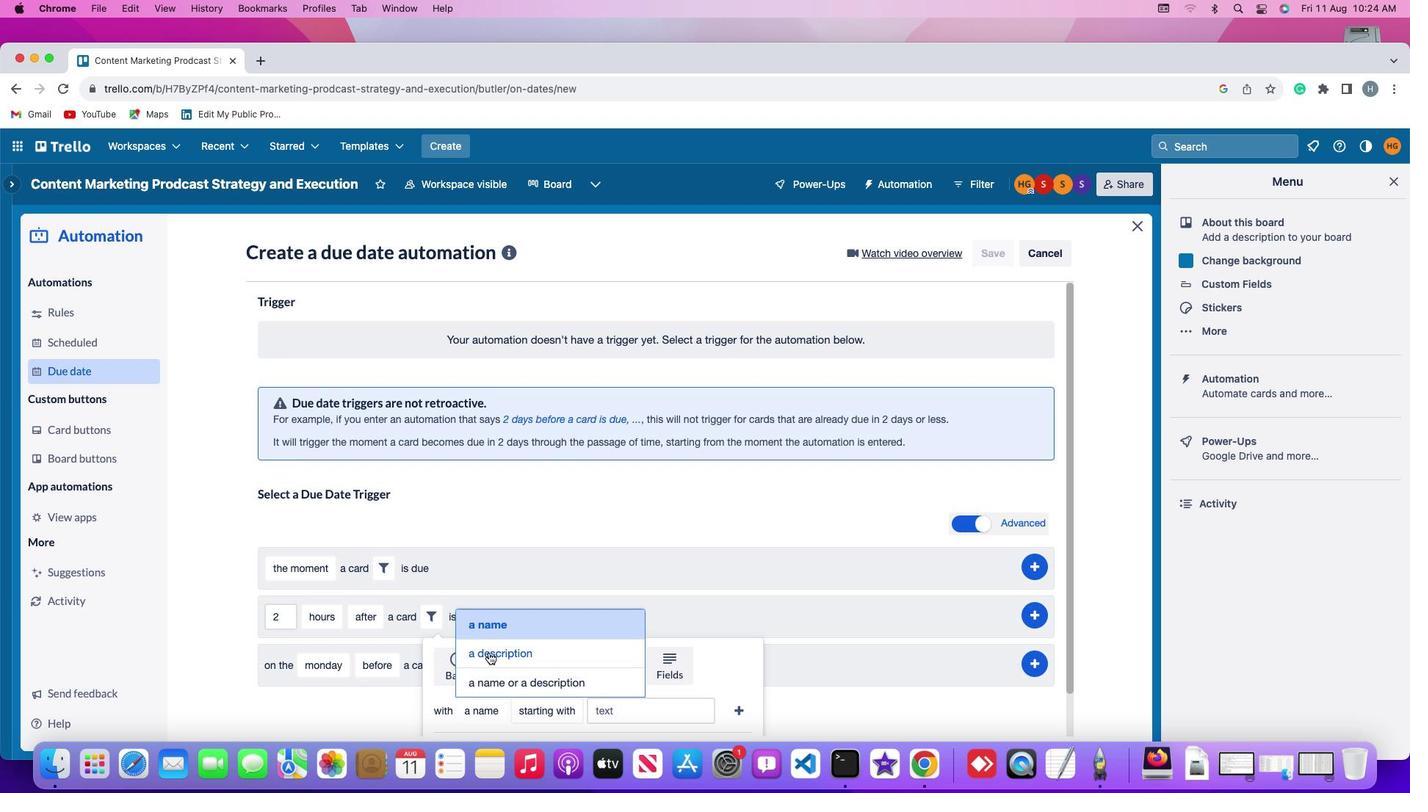 
Action: Mouse moved to (569, 711)
Screenshot: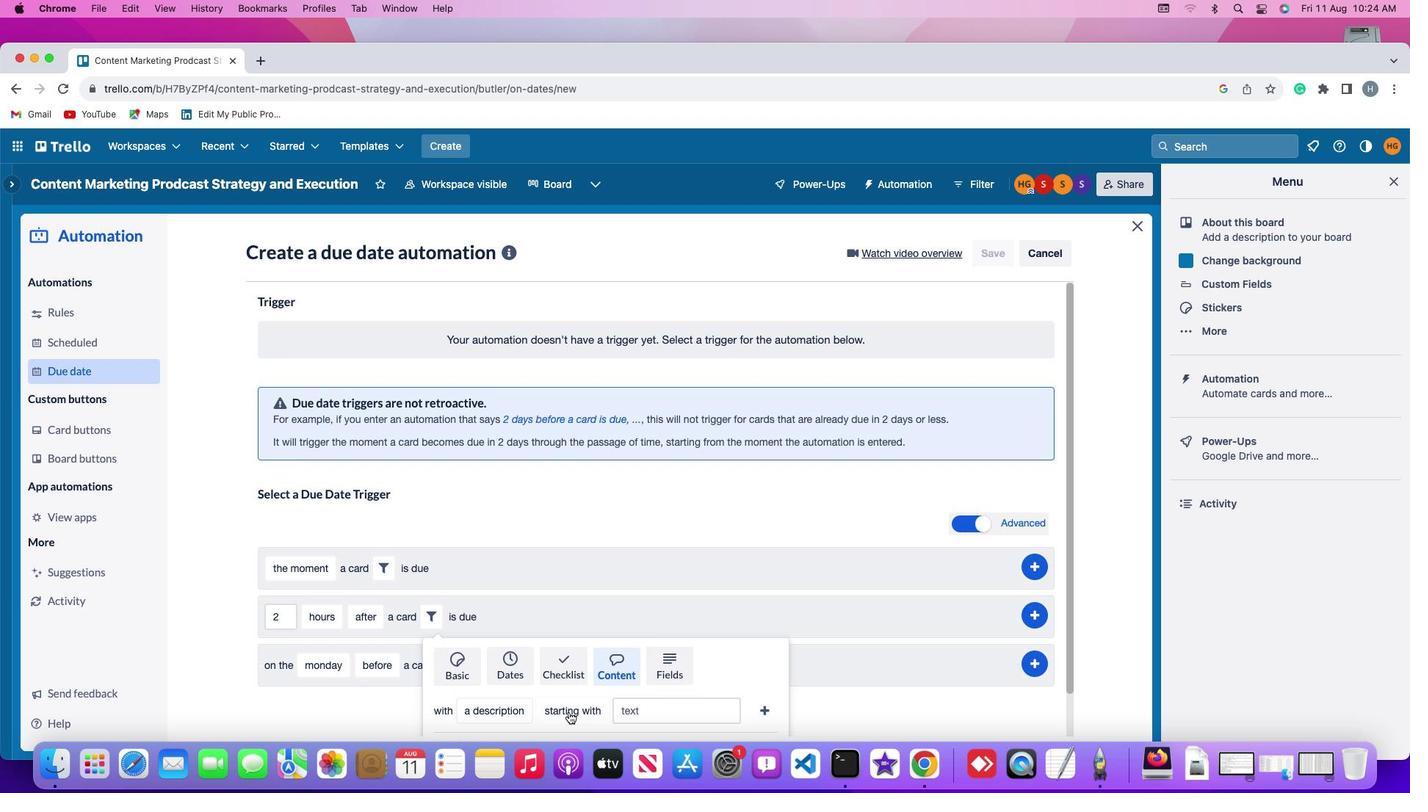 
Action: Mouse pressed left at (569, 711)
Screenshot: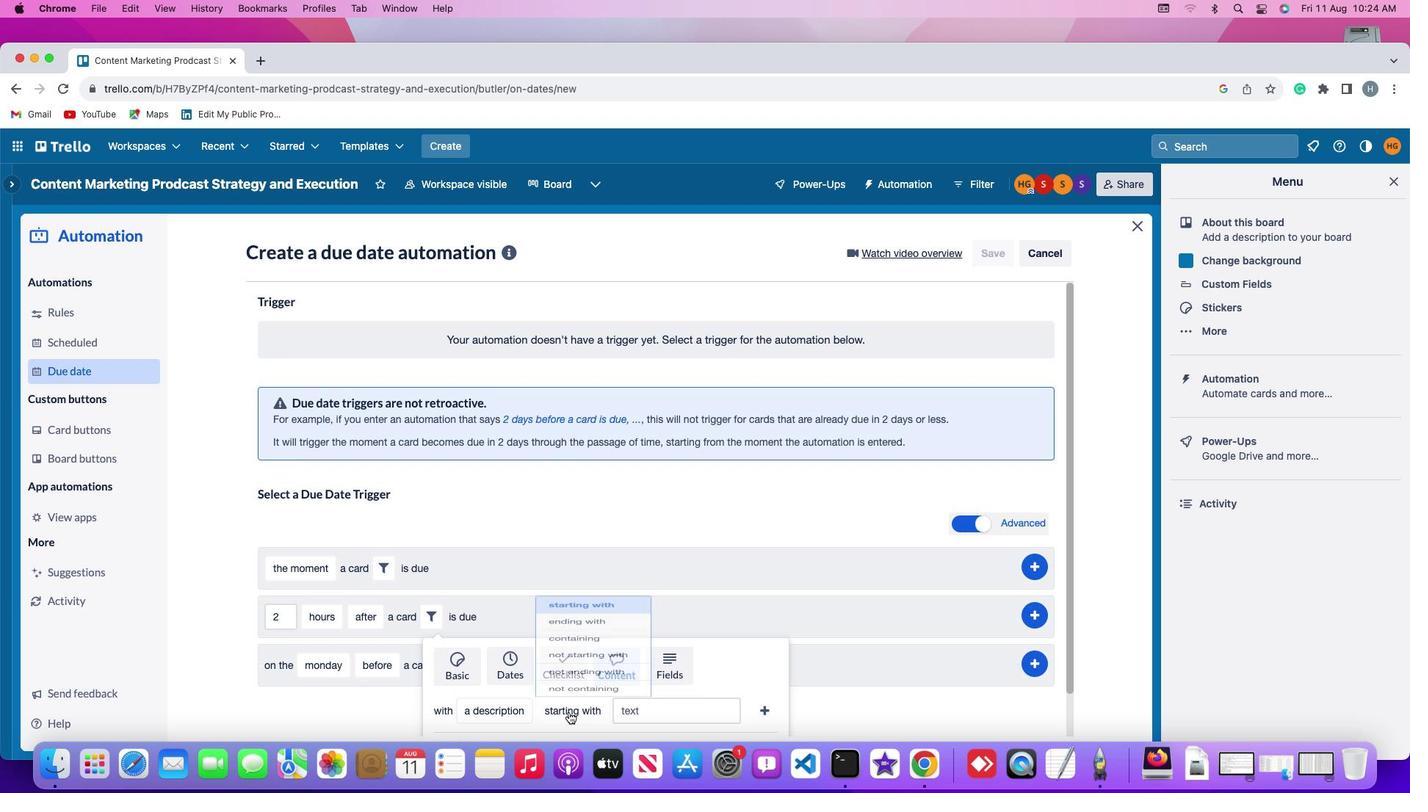 
Action: Mouse moved to (581, 592)
Screenshot: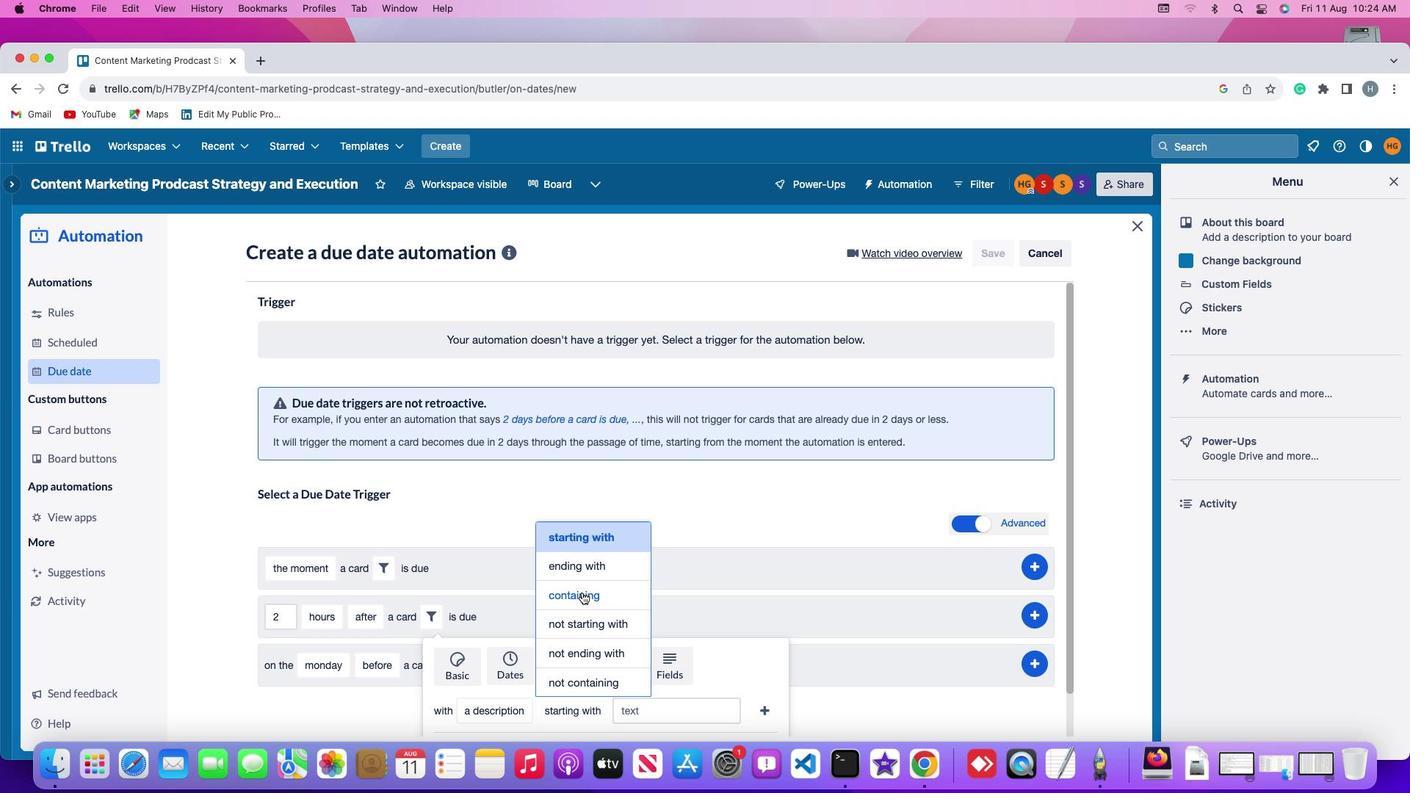 
Action: Mouse pressed left at (581, 592)
Screenshot: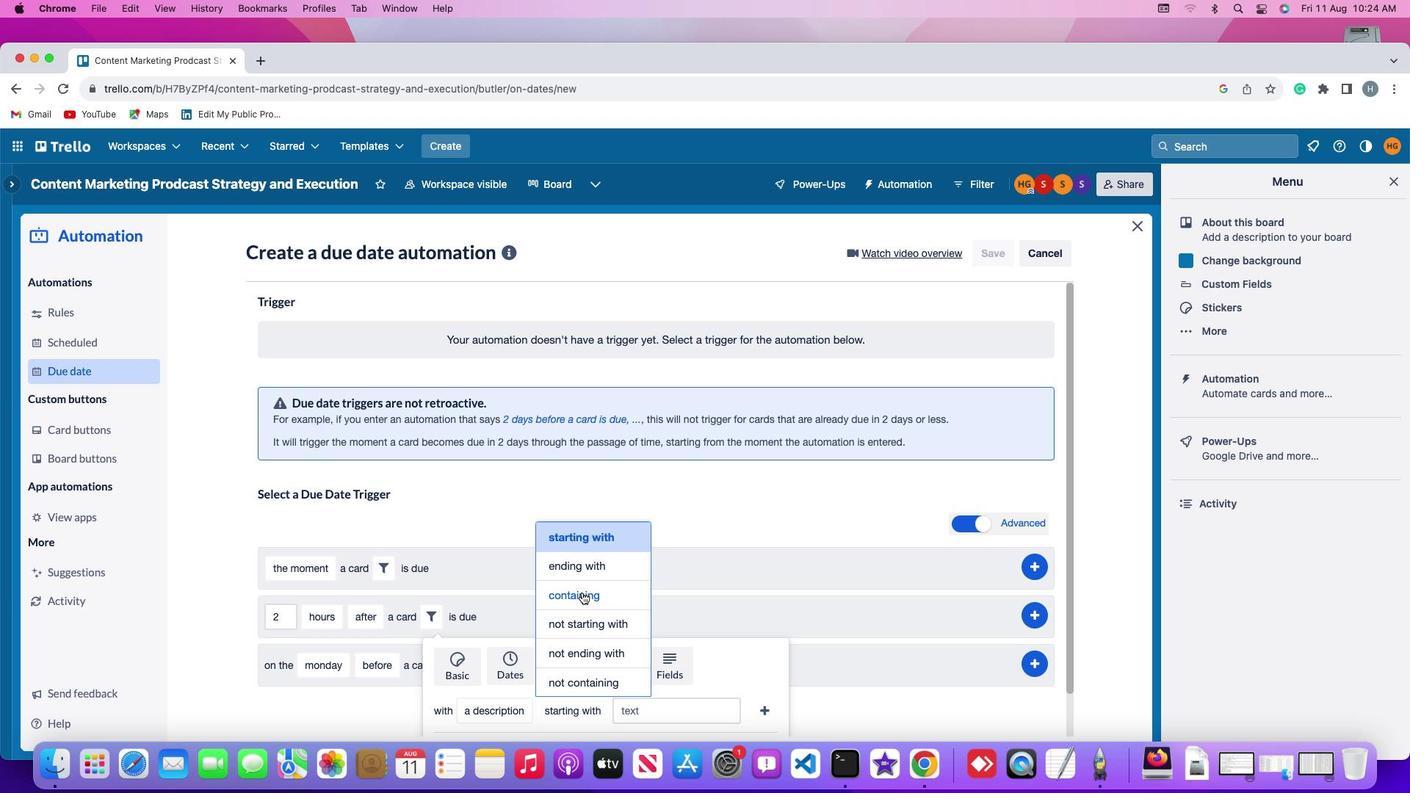
Action: Mouse moved to (644, 706)
Screenshot: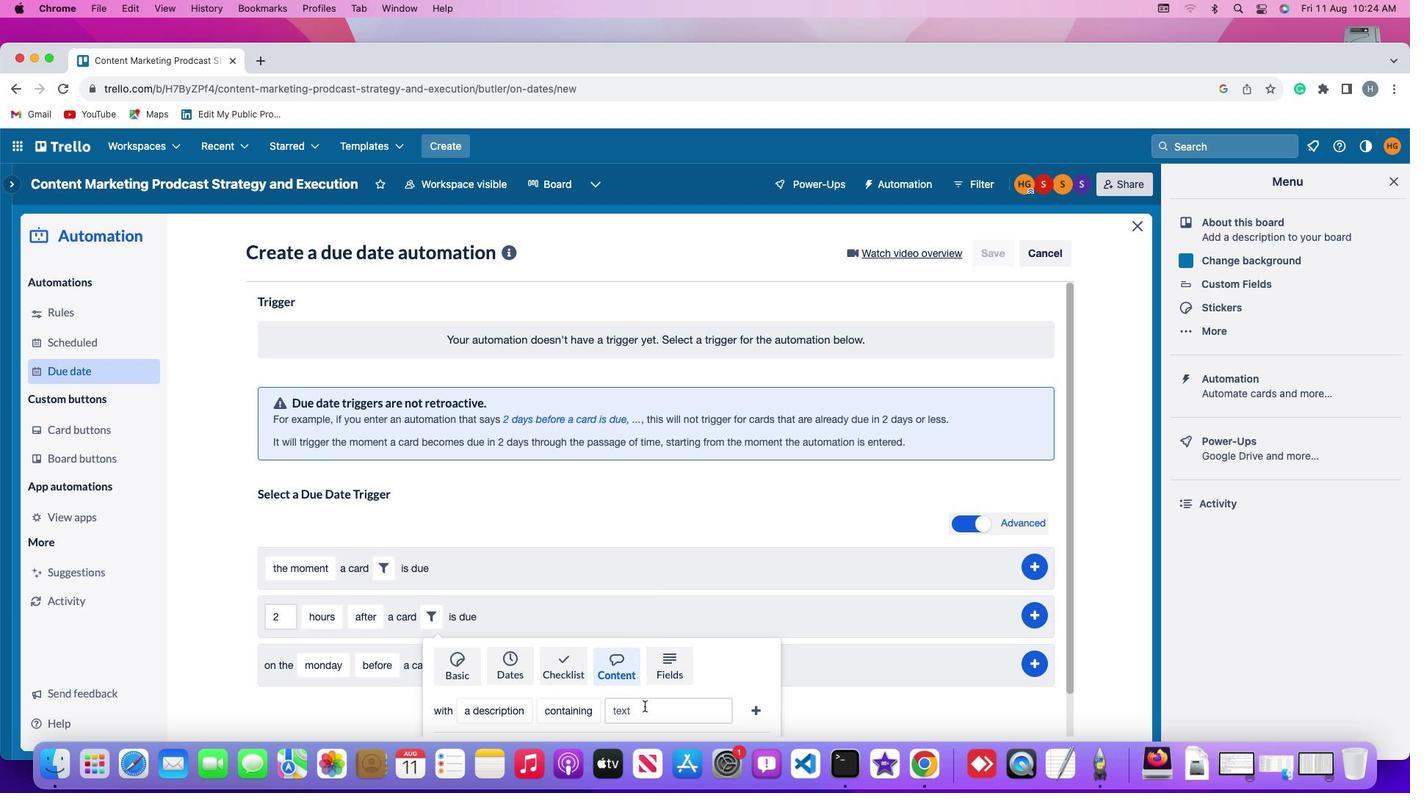 
Action: Mouse pressed left at (644, 706)
Screenshot: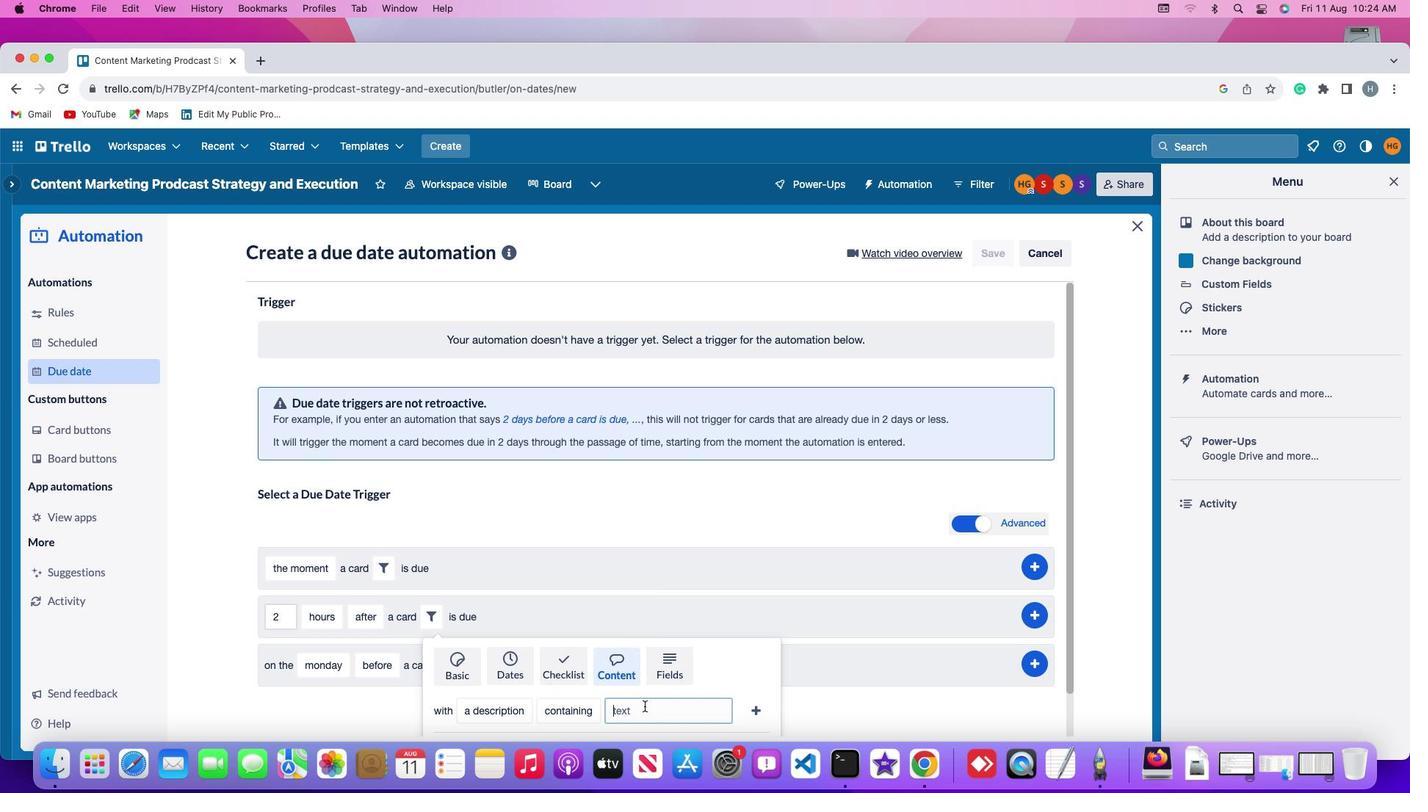 
Action: Key pressed 'r''e''s''u''m''e'
Screenshot: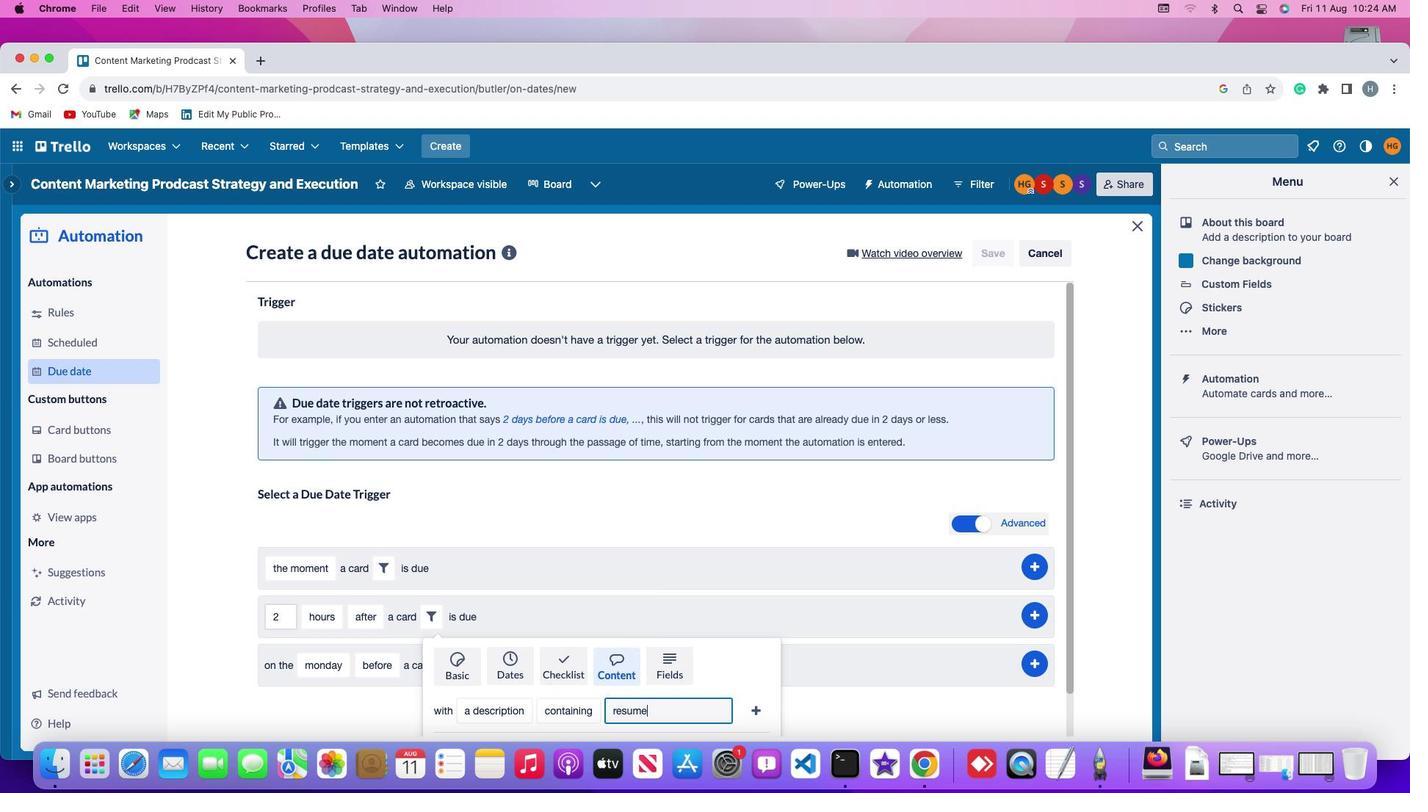 
Action: Mouse moved to (759, 709)
Screenshot: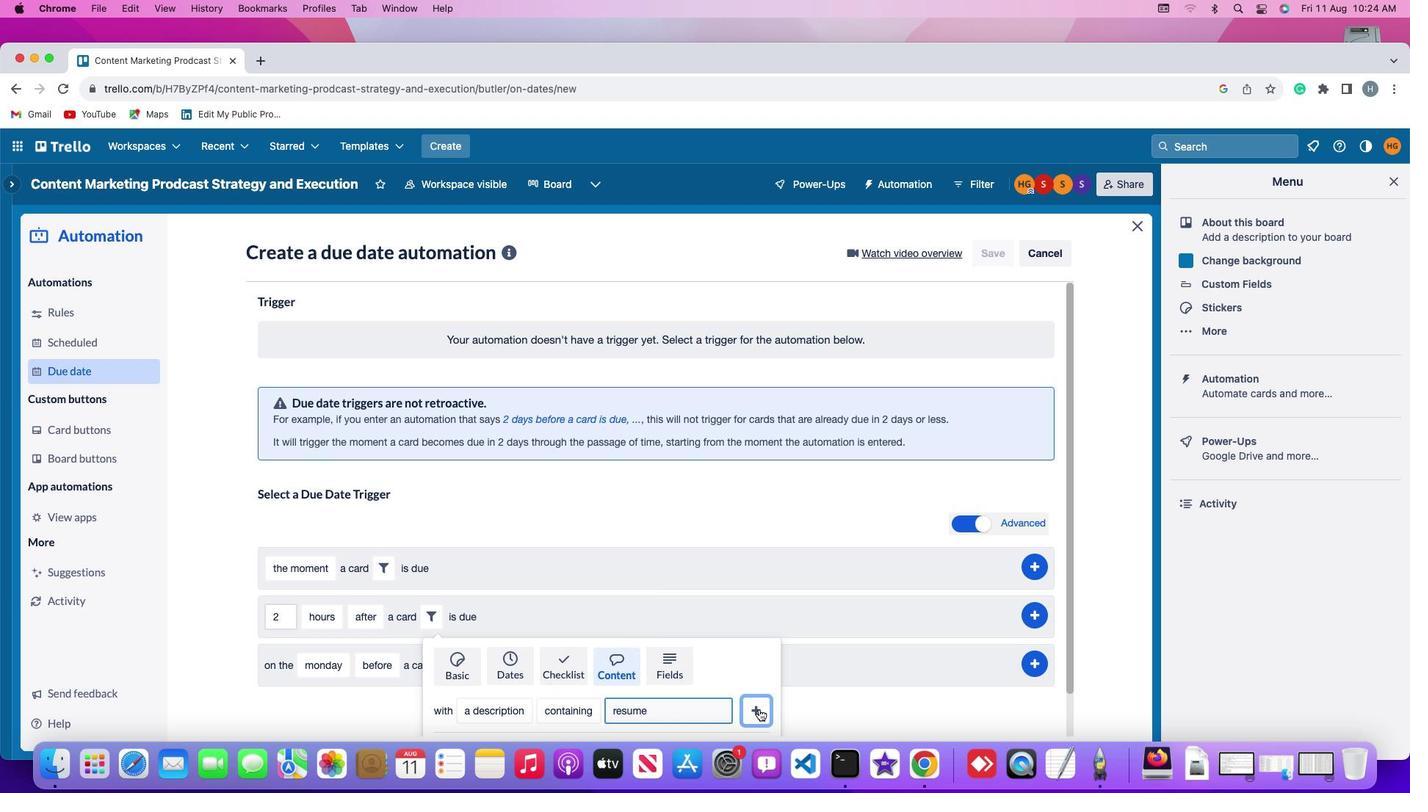
Action: Mouse pressed left at (759, 709)
Screenshot: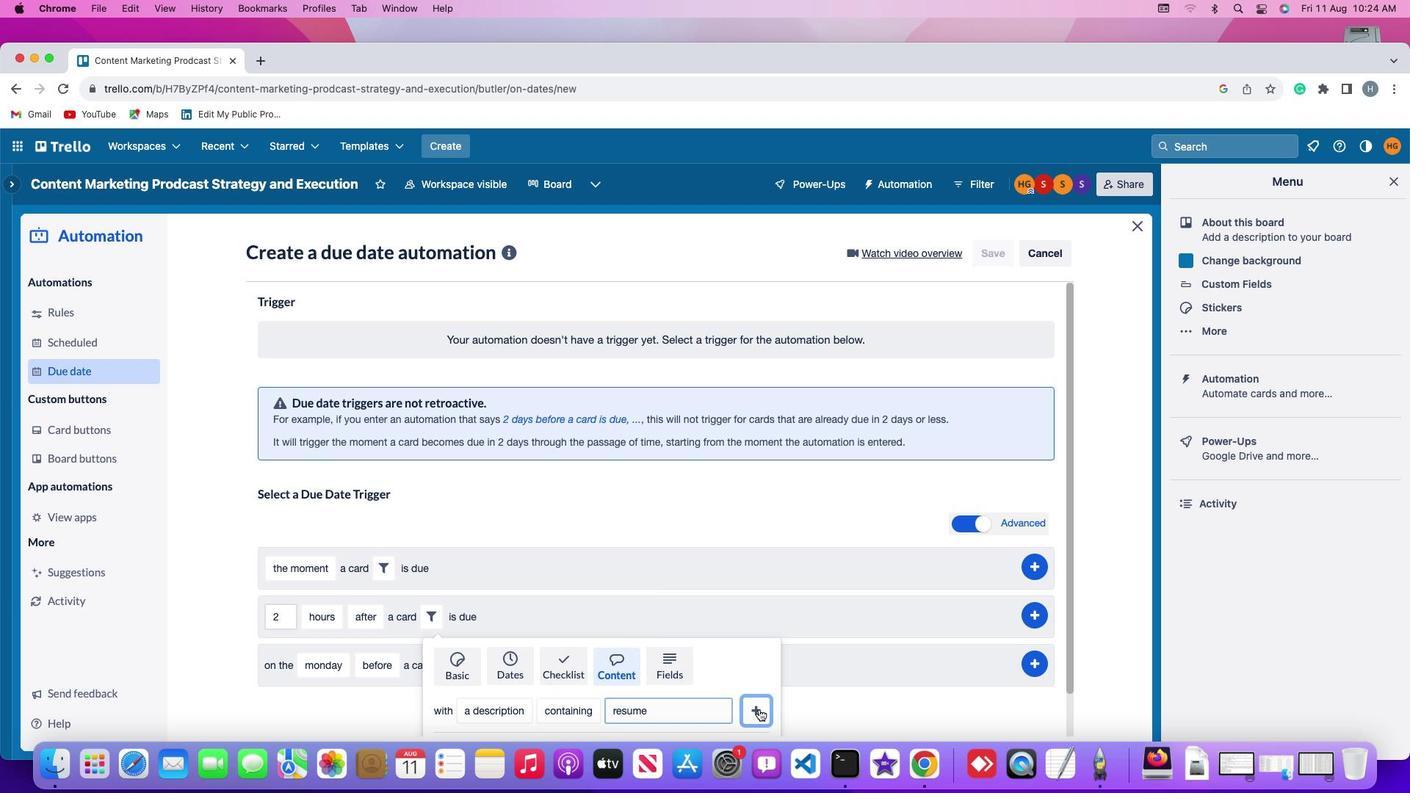
Action: Mouse moved to (1044, 611)
Screenshot: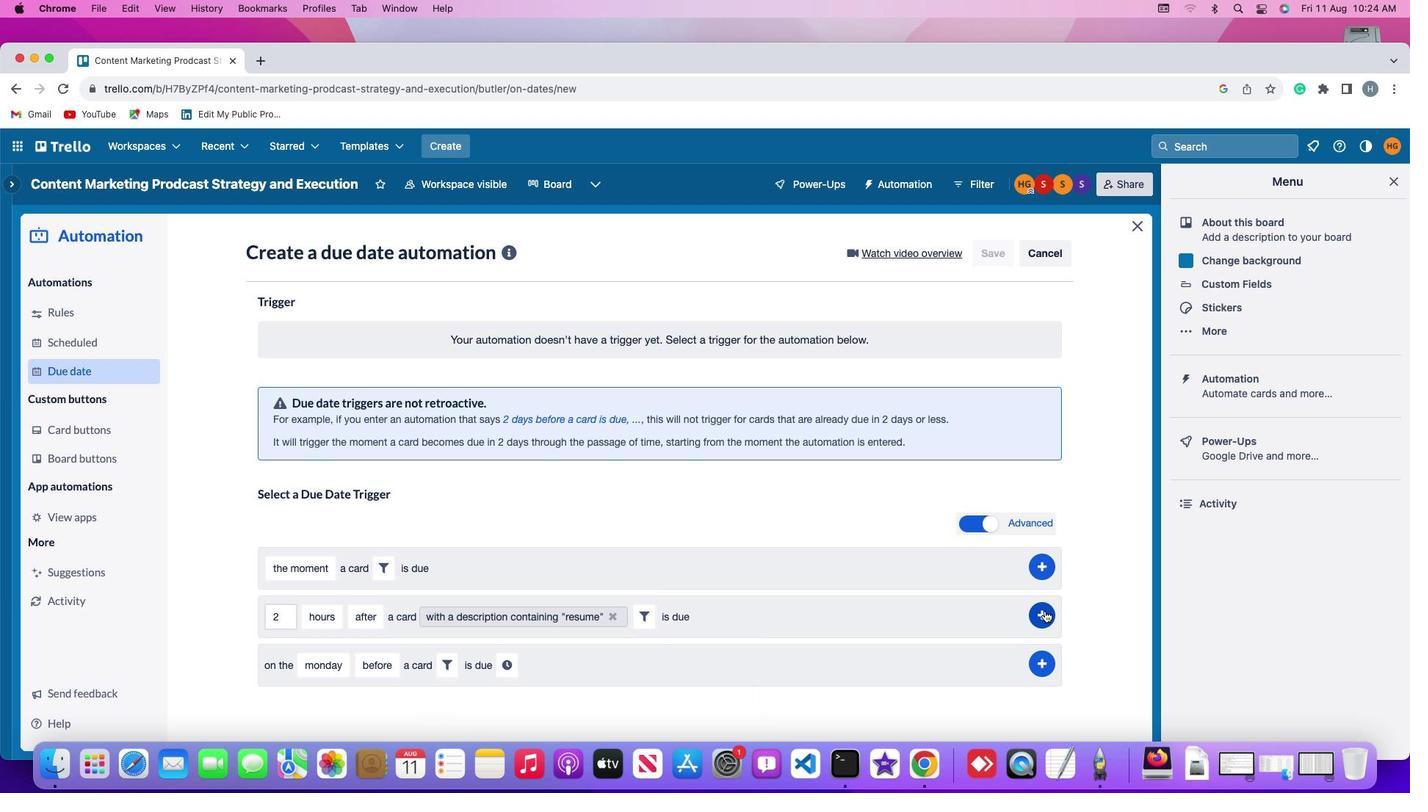 
Action: Mouse pressed left at (1044, 611)
Screenshot: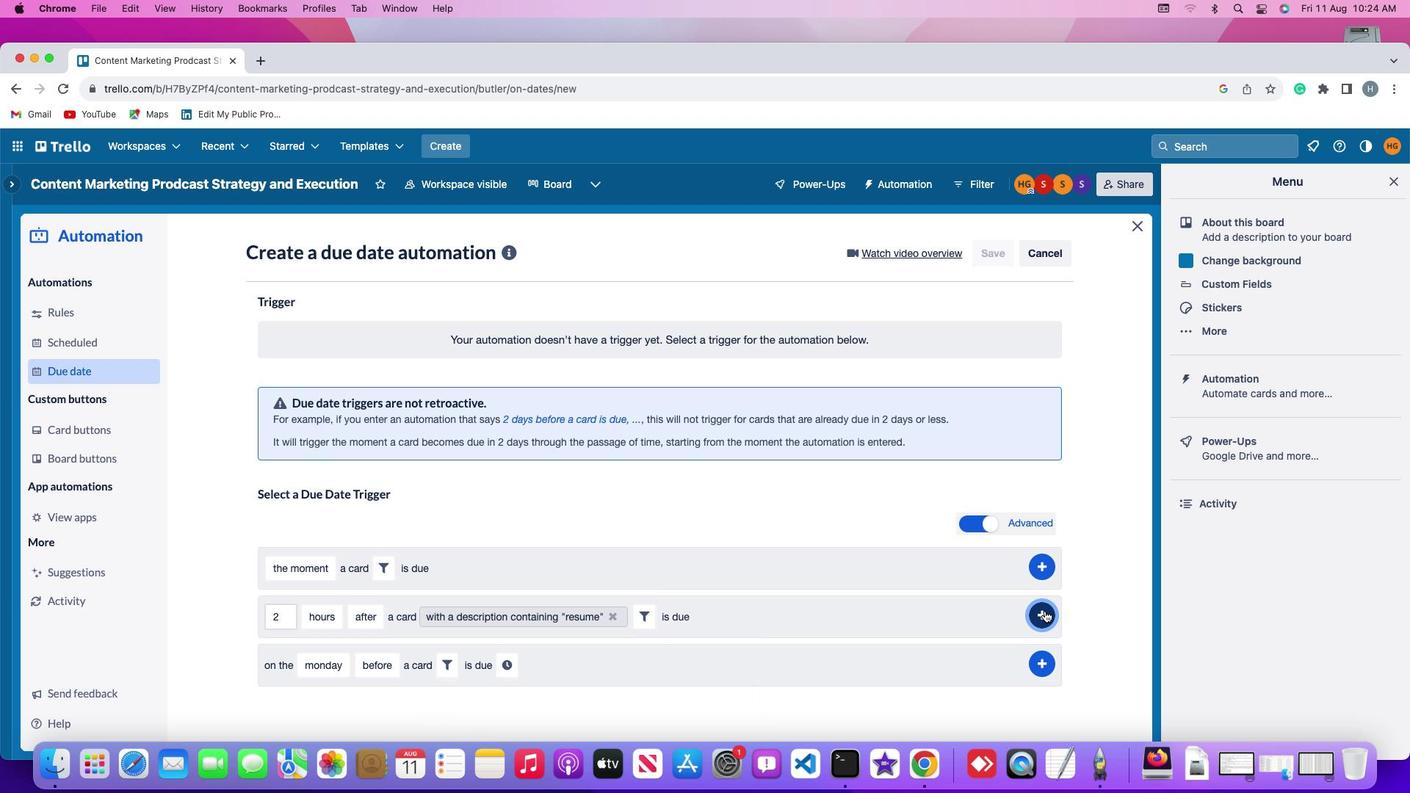 
Action: Mouse moved to (1098, 509)
Screenshot: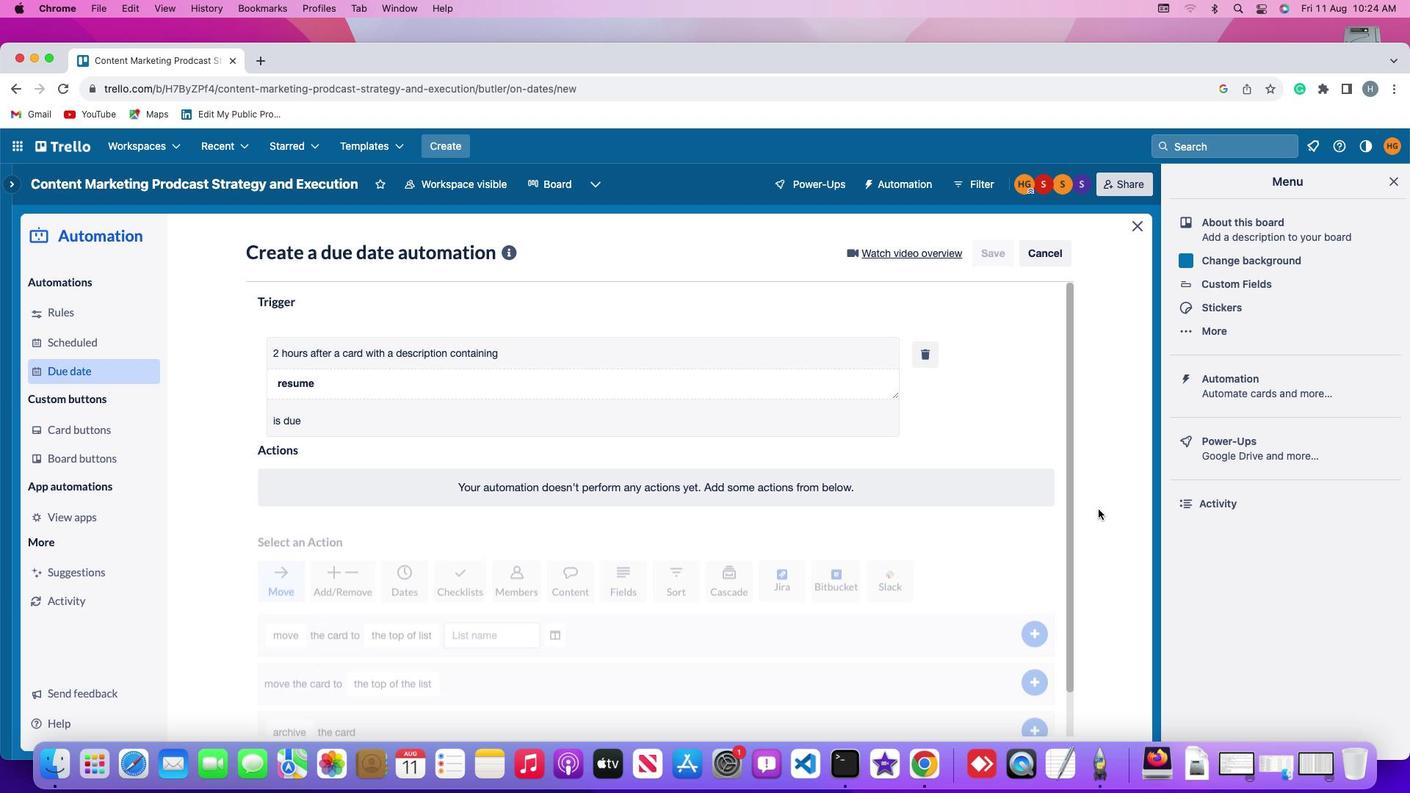 
